 Task: Look for space in Nishinoomote, Japan from 9th June, 2023 to 16th June, 2023 for 2 adults in price range Rs.8000 to Rs.16000. Place can be entire place with 2 bedrooms having 2 beds and 1 bathroom. Property type can be house, flat, guest house. Booking option can be shelf check-in. Required host language is English.
Action: Mouse moved to (483, 114)
Screenshot: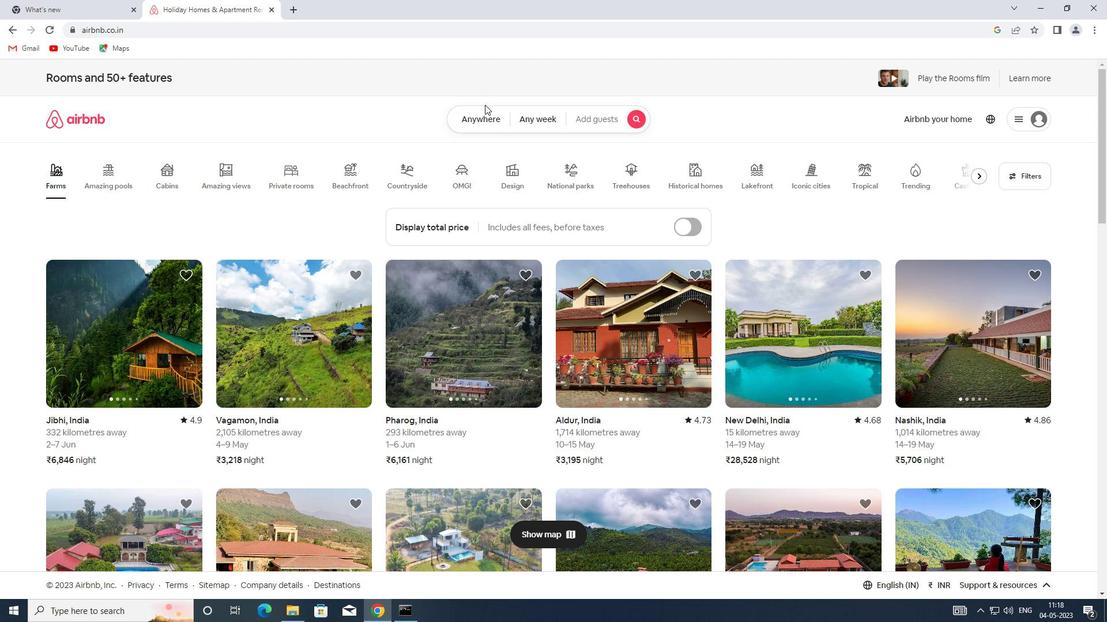 
Action: Mouse pressed left at (483, 114)
Screenshot: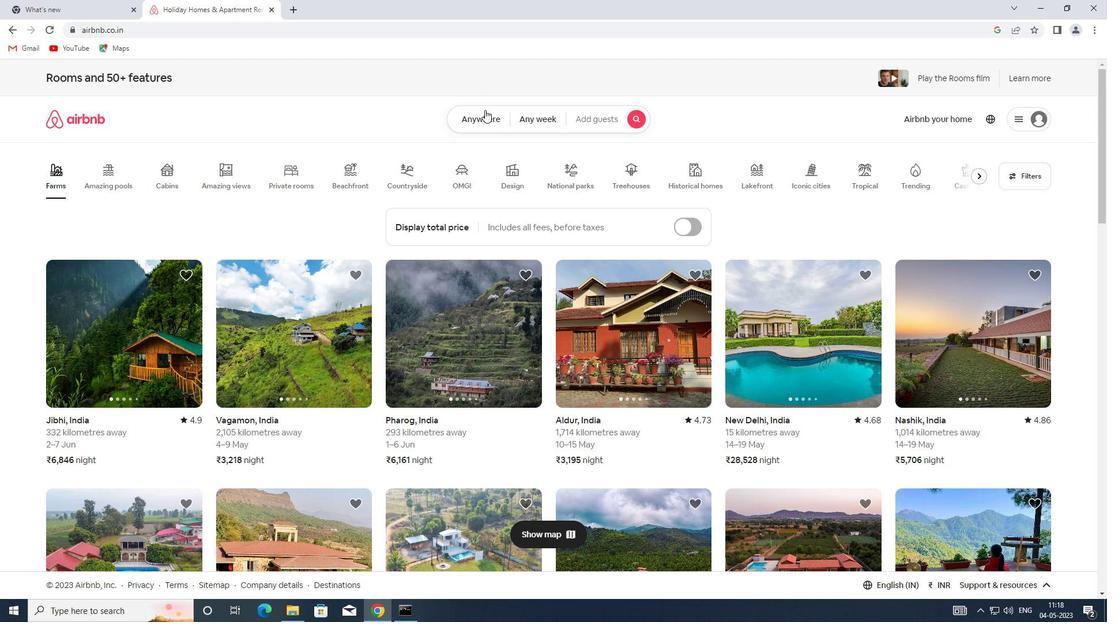 
Action: Mouse moved to (431, 167)
Screenshot: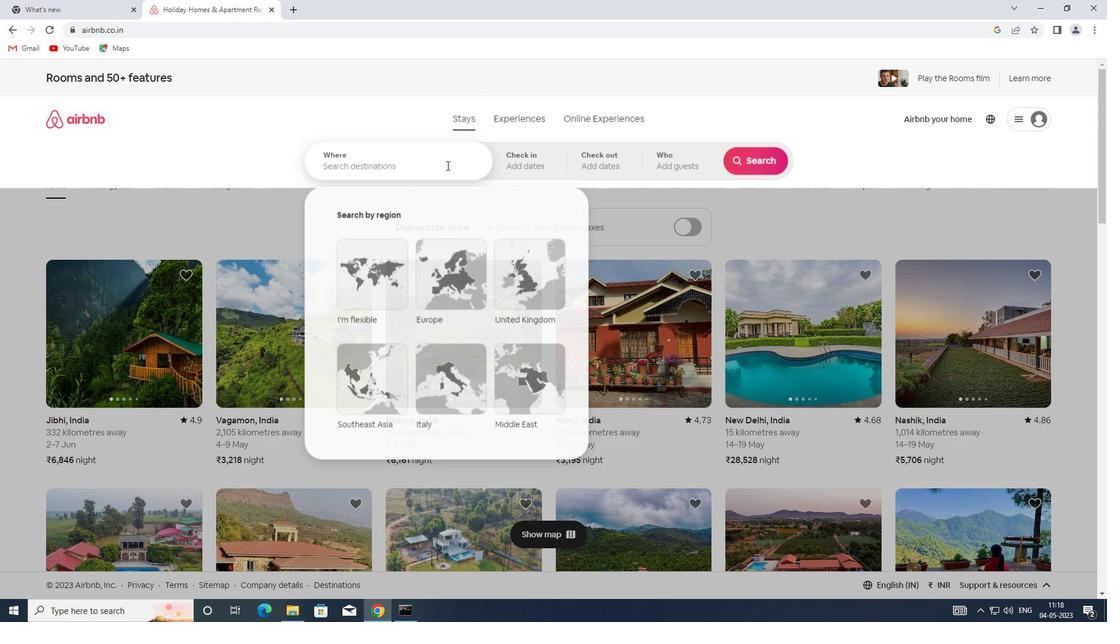 
Action: Mouse pressed left at (431, 167)
Screenshot: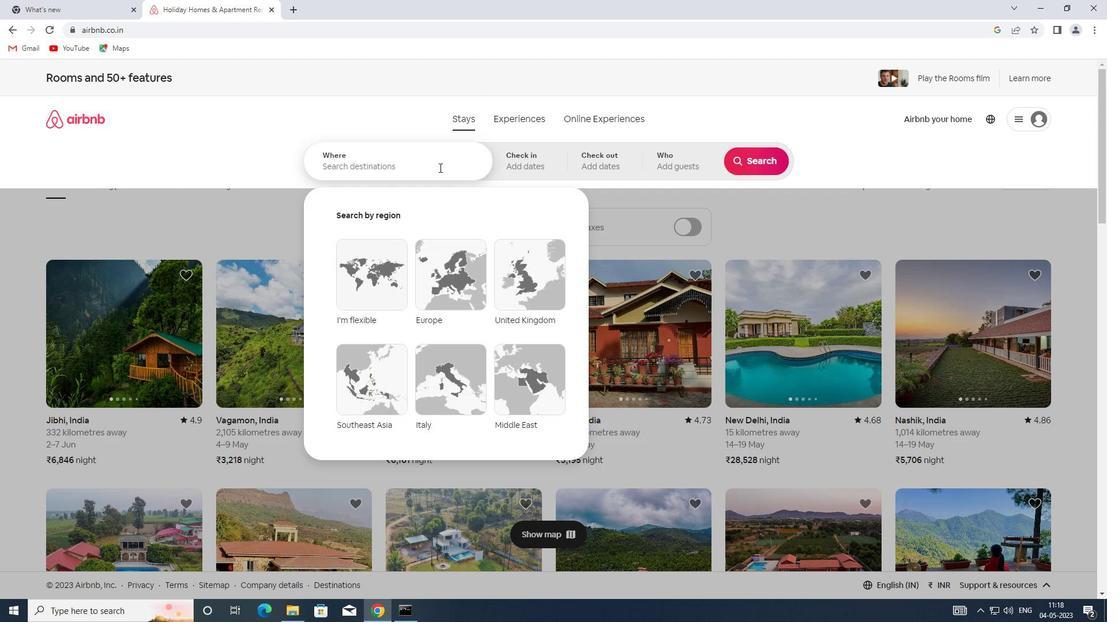 
Action: Key pressed <Key.shift>NISHINOOMOTE,<Key.shift>JAPAN
Screenshot: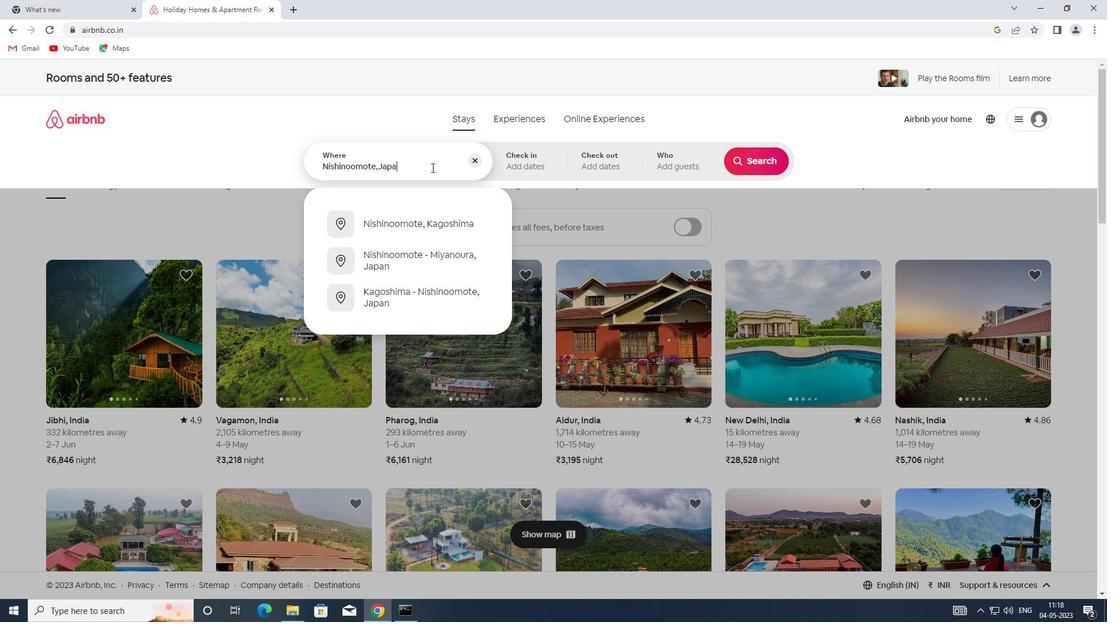 
Action: Mouse moved to (502, 165)
Screenshot: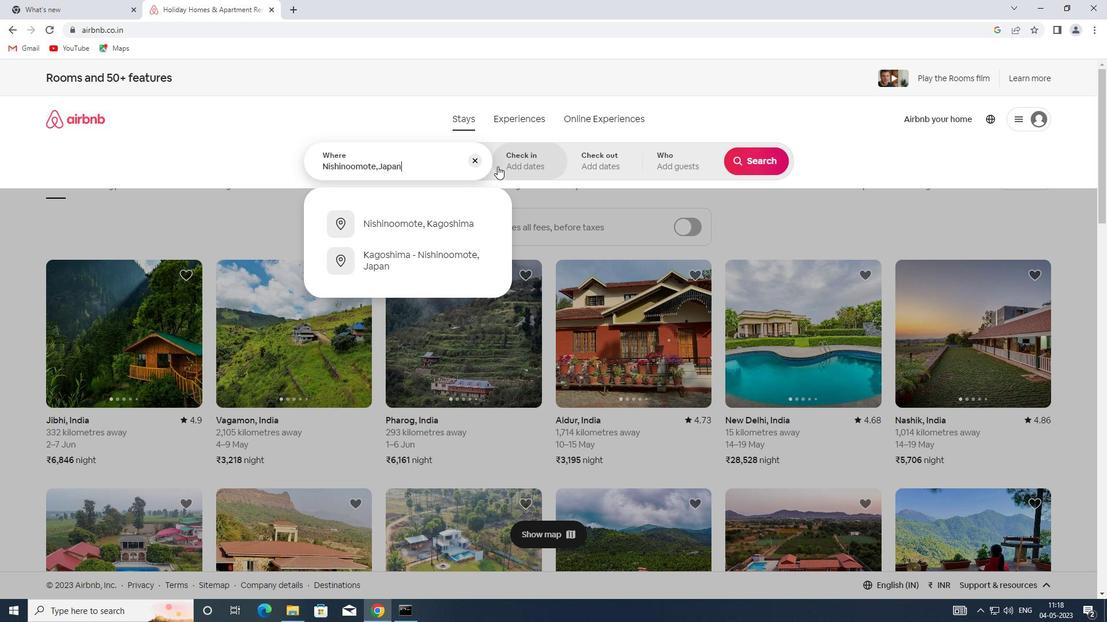 
Action: Mouse pressed left at (502, 165)
Screenshot: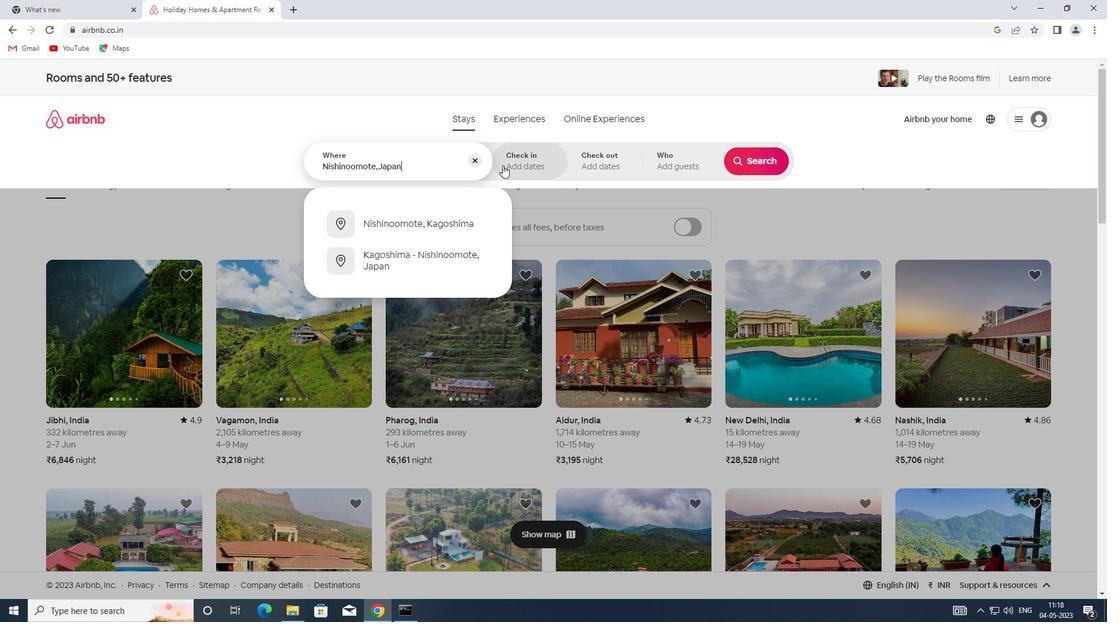 
Action: Mouse moved to (712, 326)
Screenshot: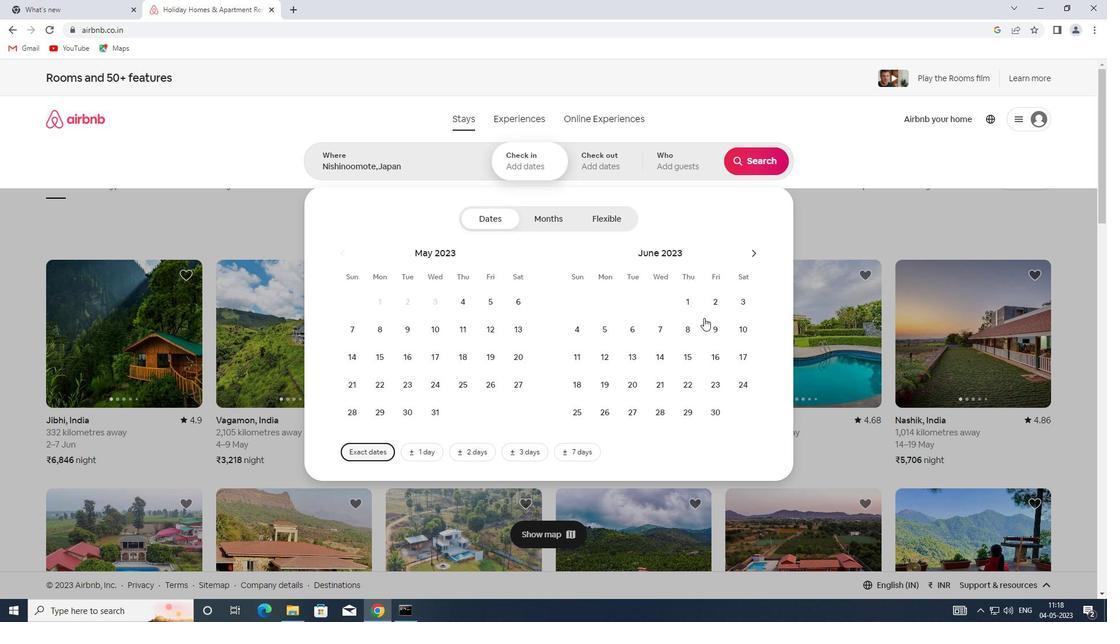 
Action: Mouse pressed left at (712, 326)
Screenshot: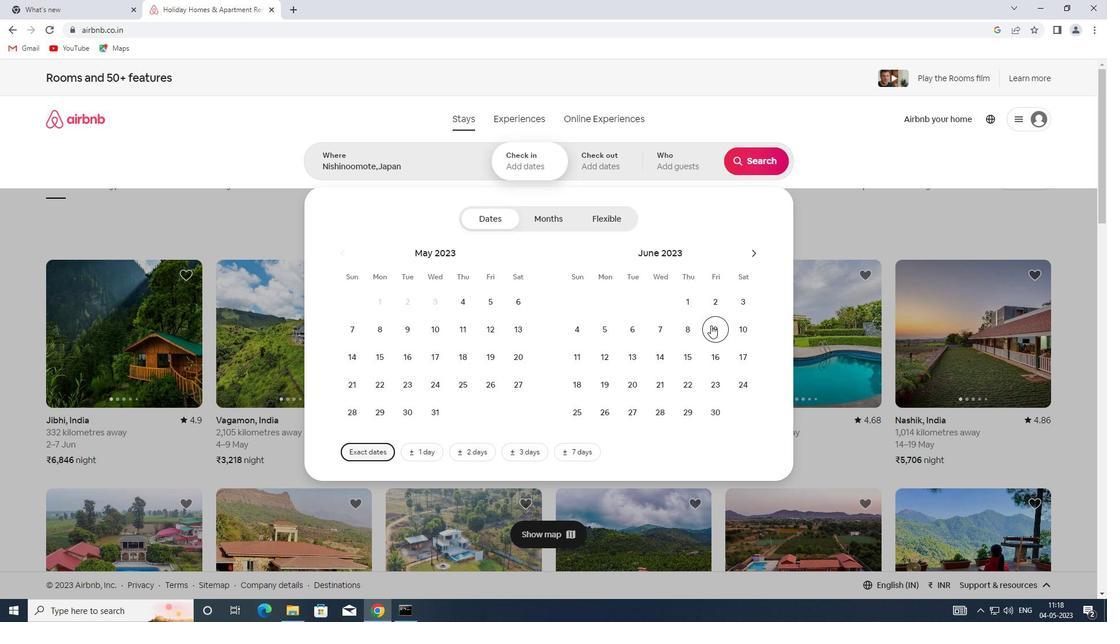 
Action: Mouse moved to (719, 354)
Screenshot: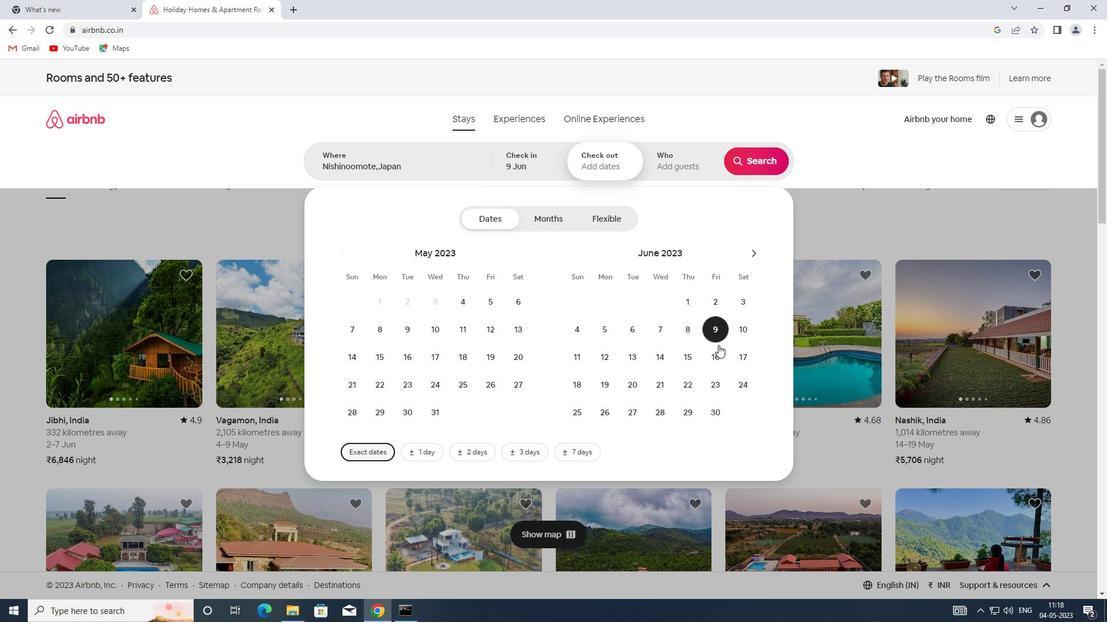 
Action: Mouse pressed left at (719, 354)
Screenshot: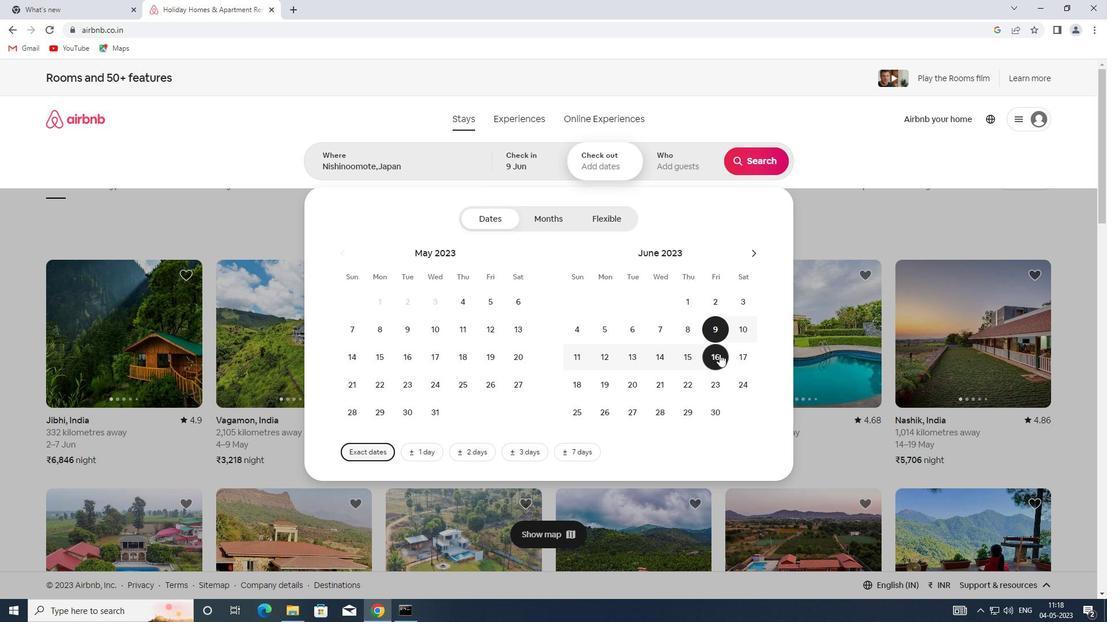 
Action: Mouse moved to (690, 155)
Screenshot: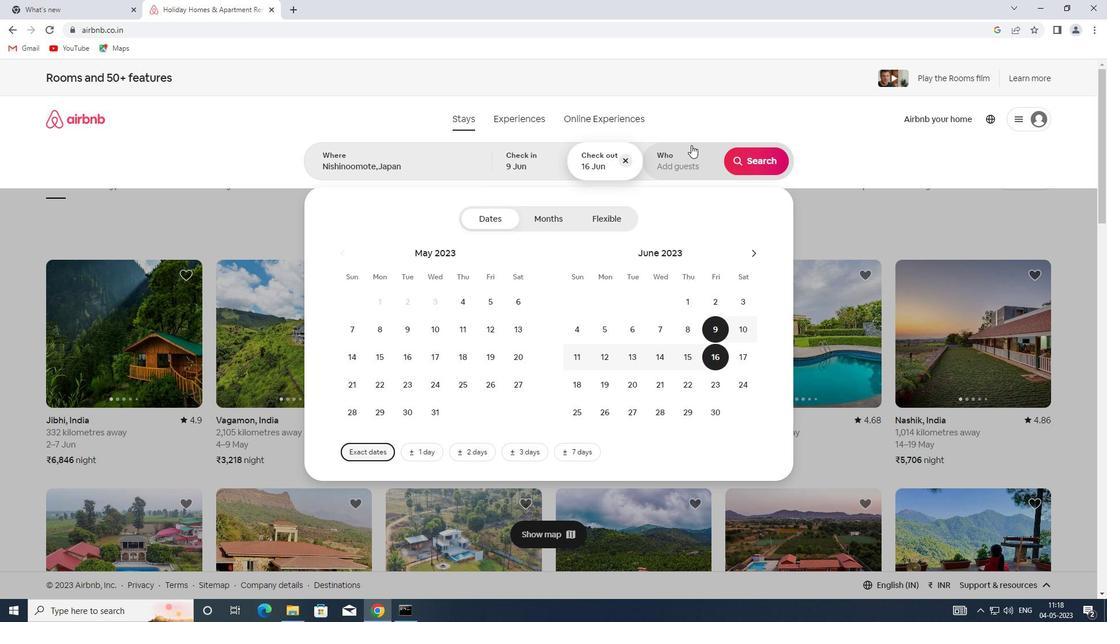 
Action: Mouse pressed left at (690, 155)
Screenshot: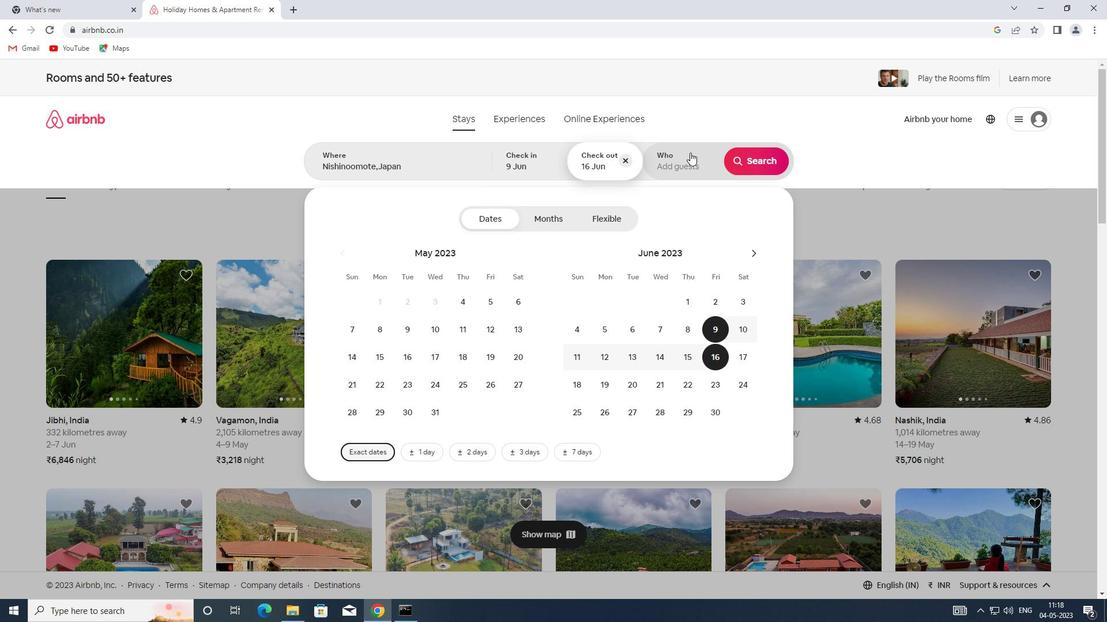 
Action: Mouse moved to (760, 219)
Screenshot: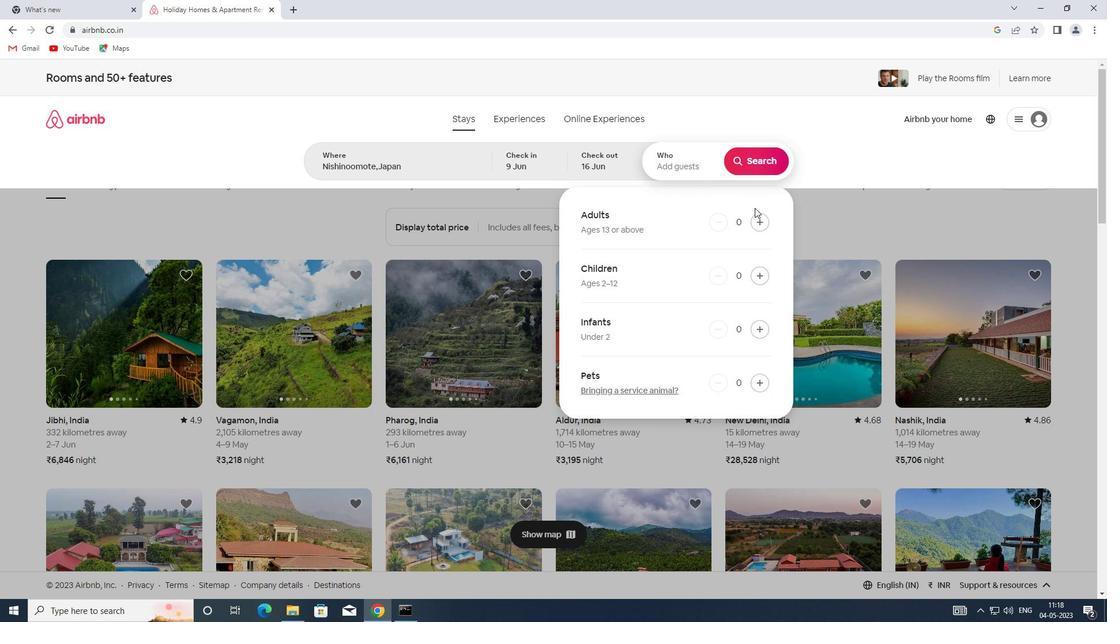 
Action: Mouse pressed left at (760, 219)
Screenshot: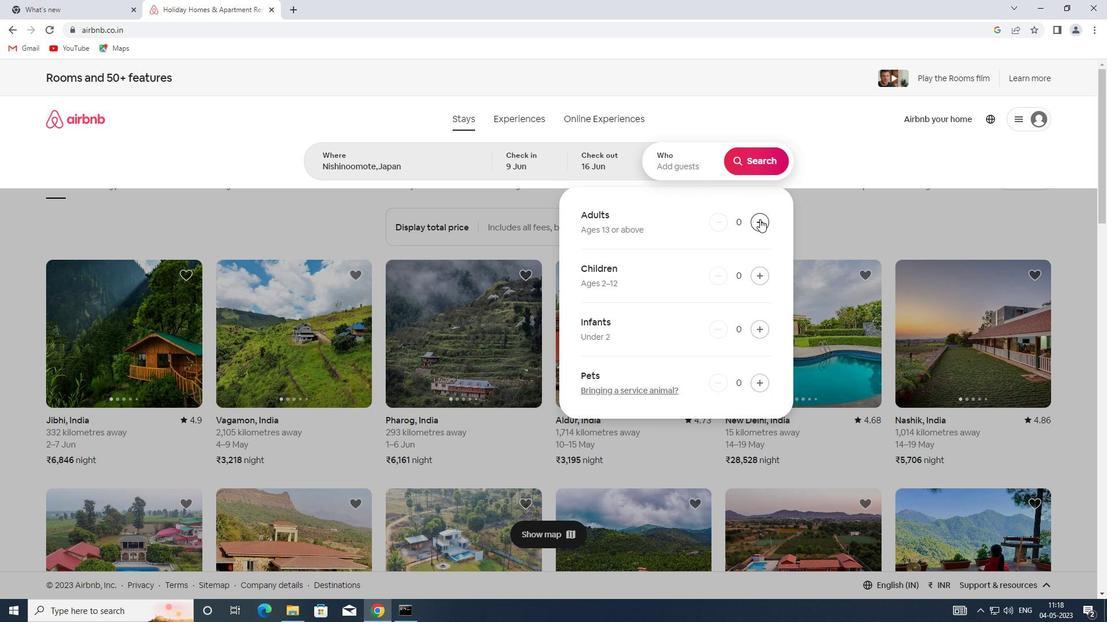 
Action: Mouse pressed left at (760, 219)
Screenshot: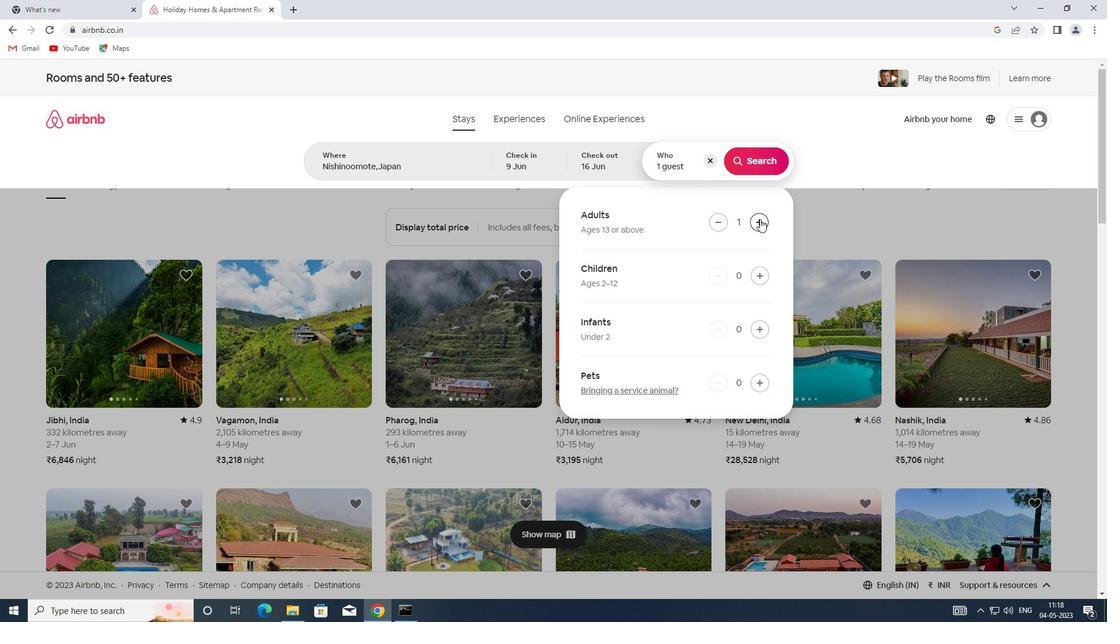 
Action: Mouse moved to (761, 170)
Screenshot: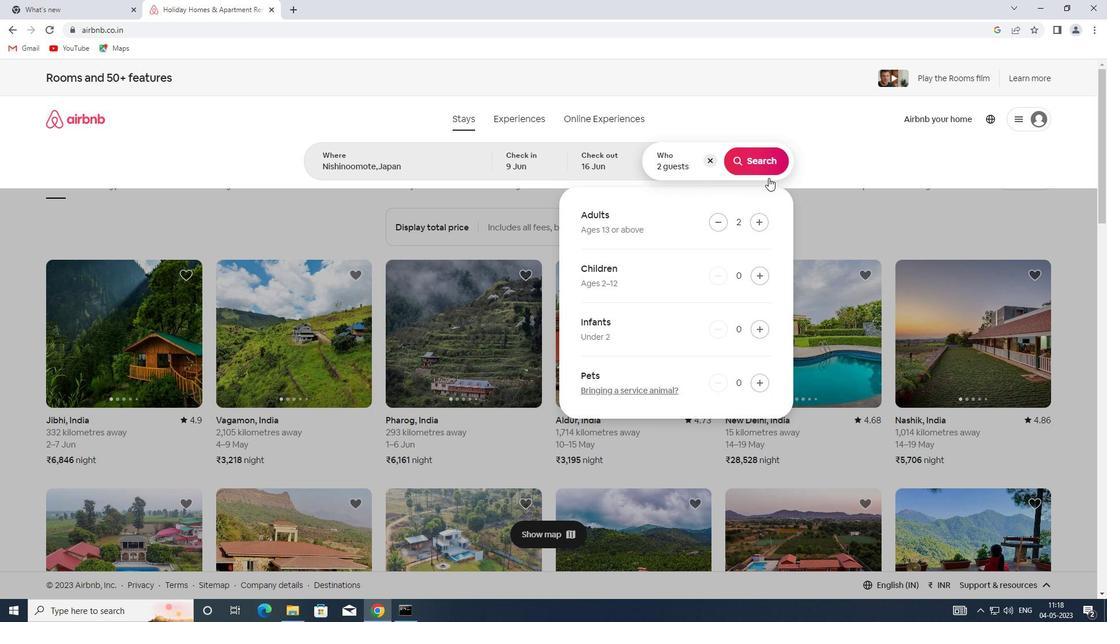 
Action: Mouse pressed left at (761, 170)
Screenshot: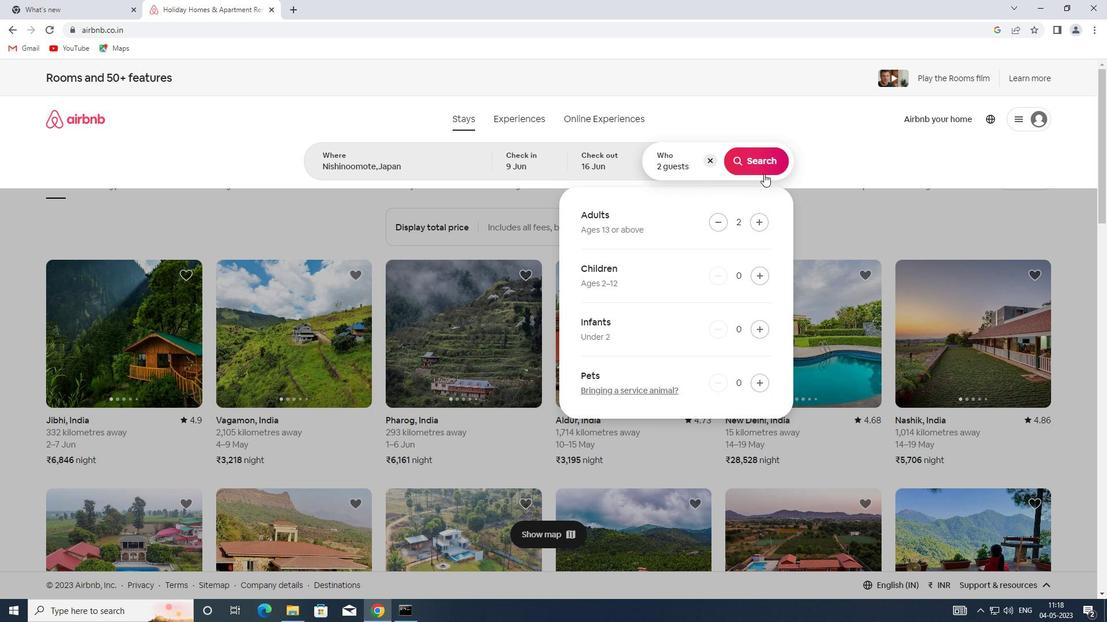 
Action: Mouse moved to (1061, 131)
Screenshot: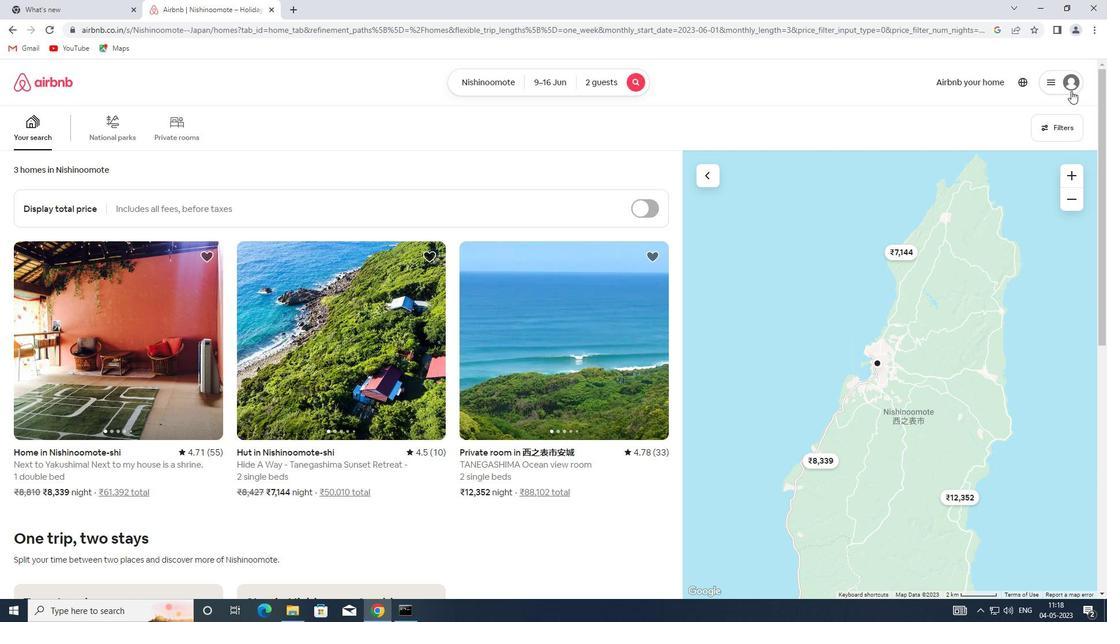 
Action: Mouse pressed left at (1061, 131)
Screenshot: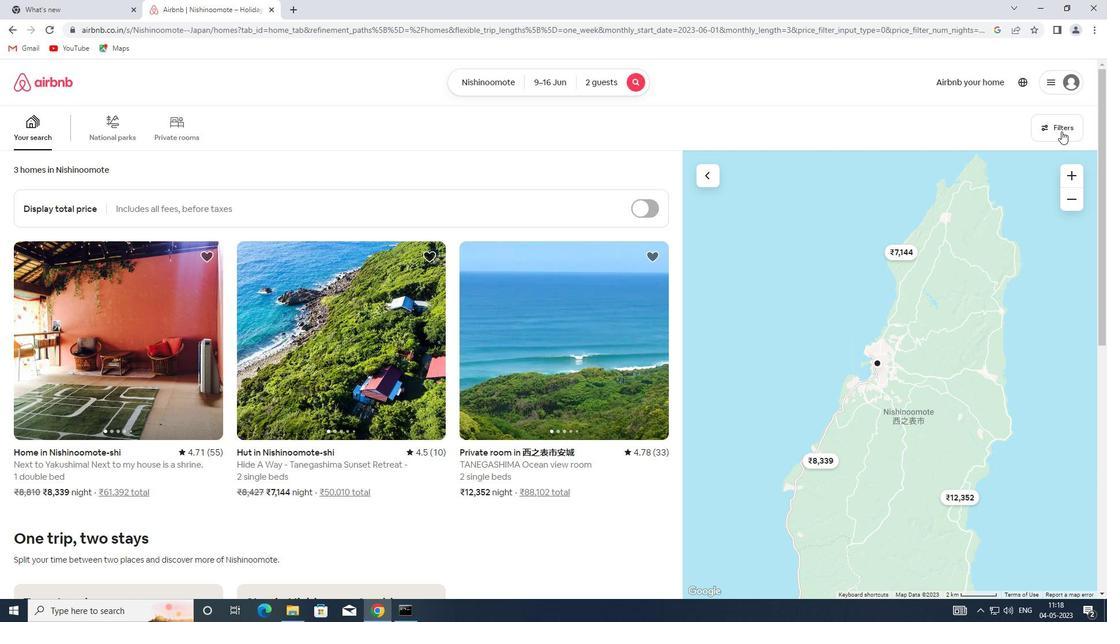 
Action: Mouse moved to (411, 276)
Screenshot: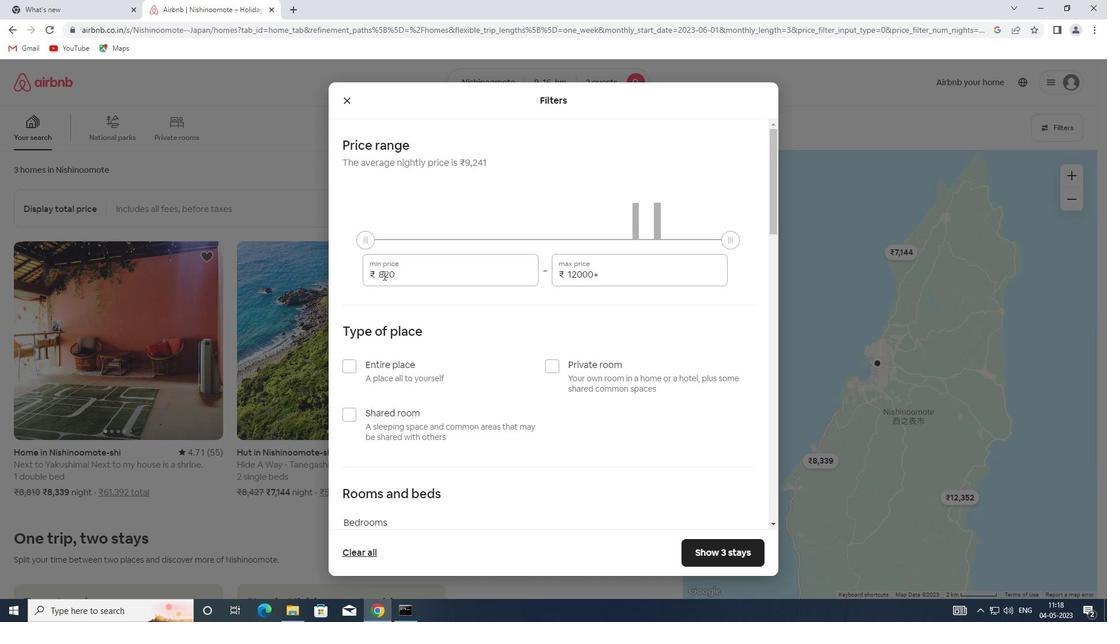 
Action: Mouse pressed left at (411, 276)
Screenshot: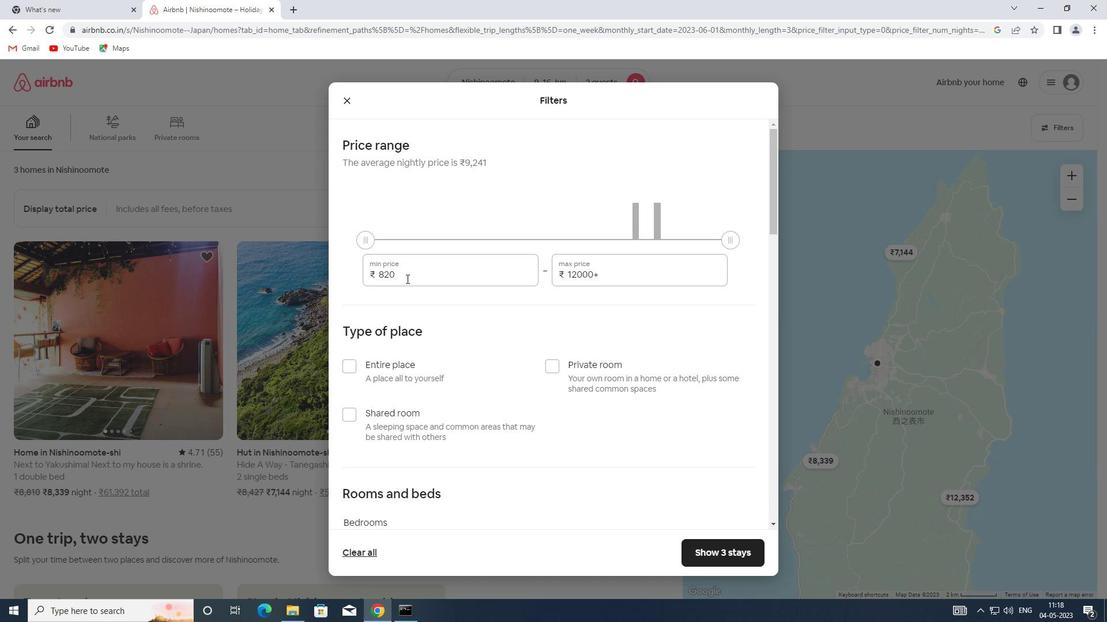 
Action: Mouse moved to (371, 276)
Screenshot: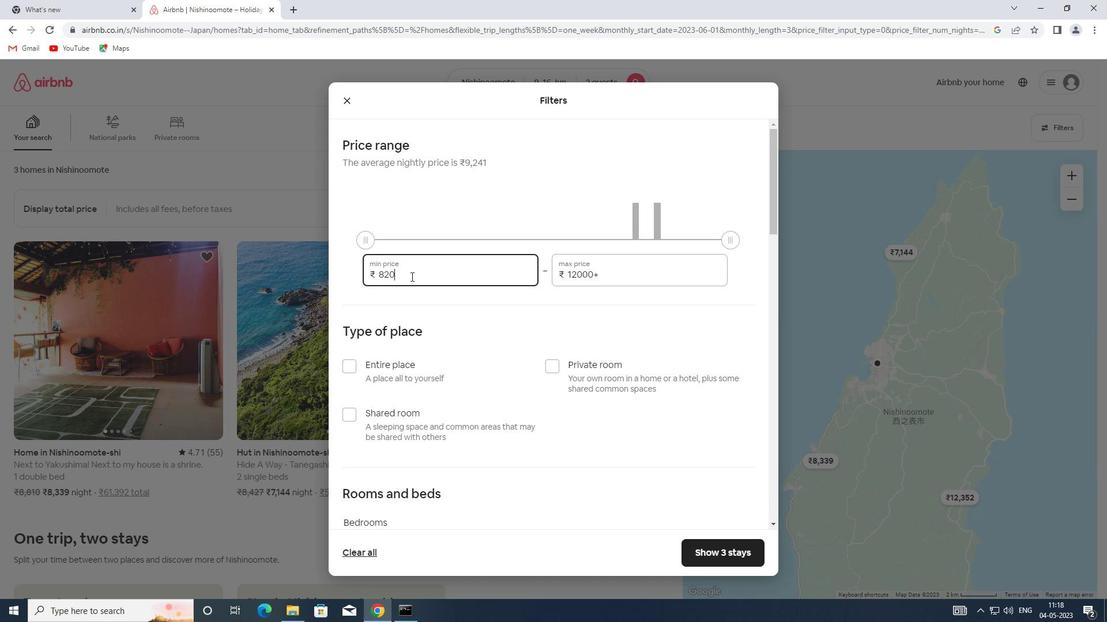
Action: Key pressed 8000
Screenshot: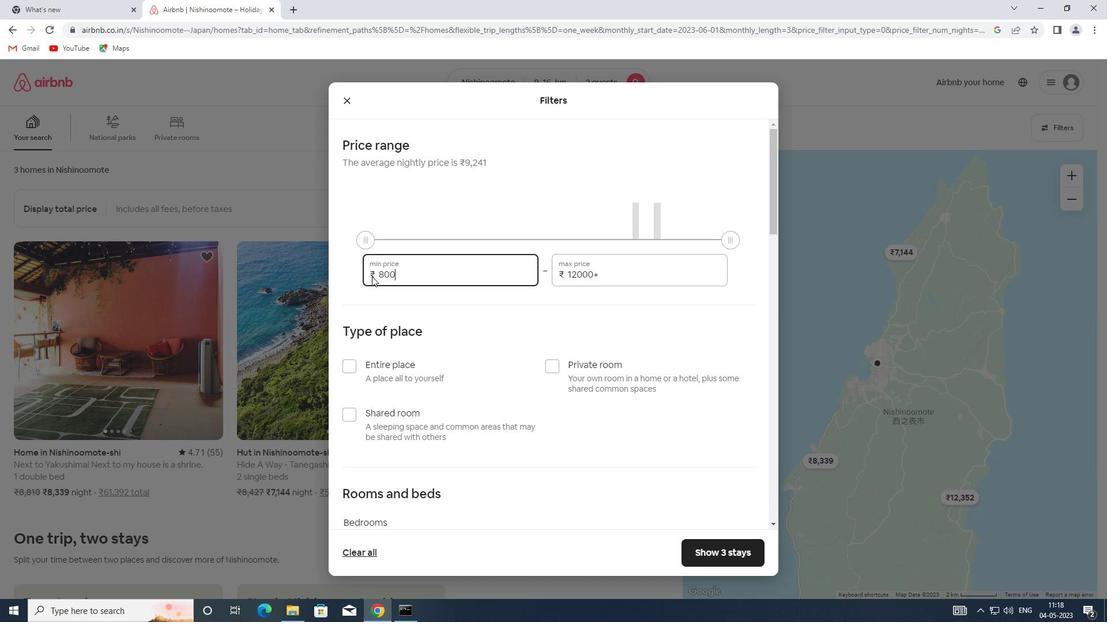 
Action: Mouse moved to (609, 280)
Screenshot: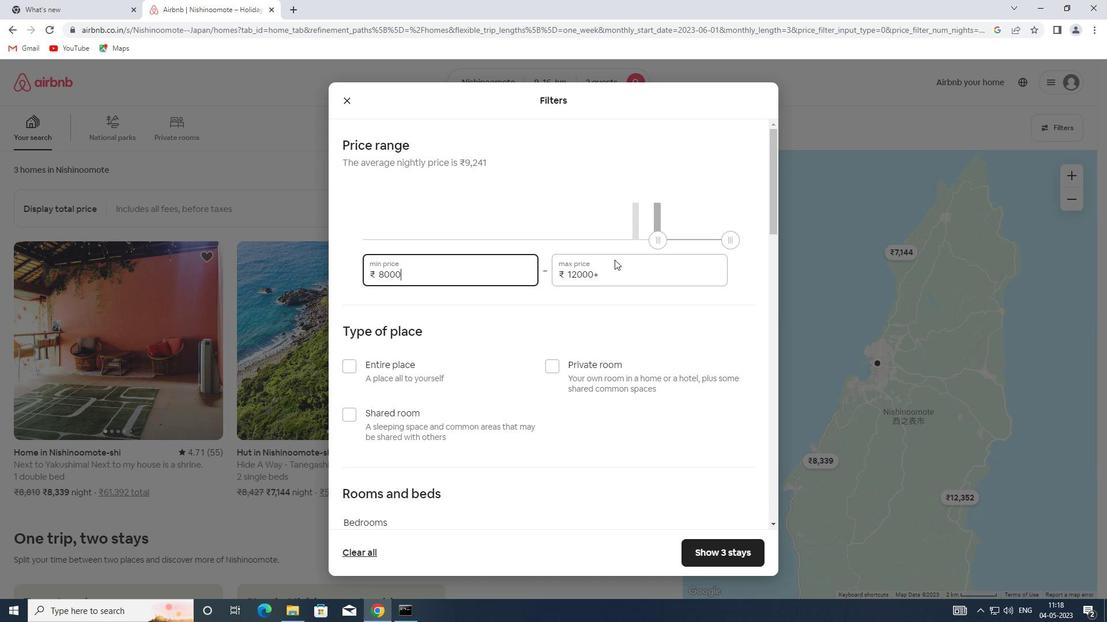 
Action: Mouse pressed left at (609, 280)
Screenshot: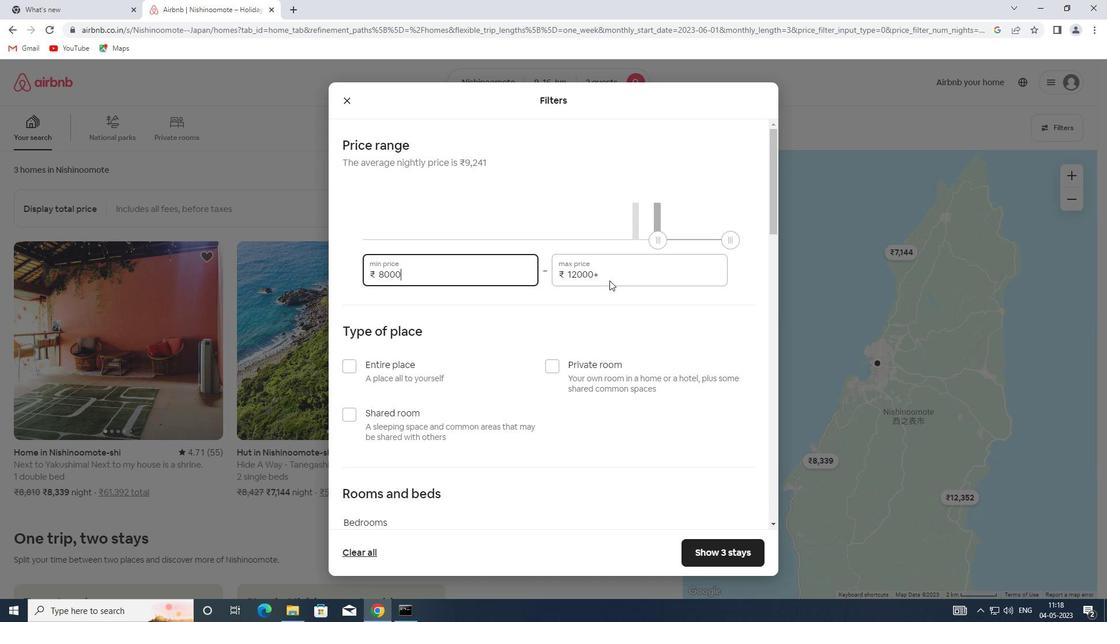 
Action: Mouse moved to (609, 280)
Screenshot: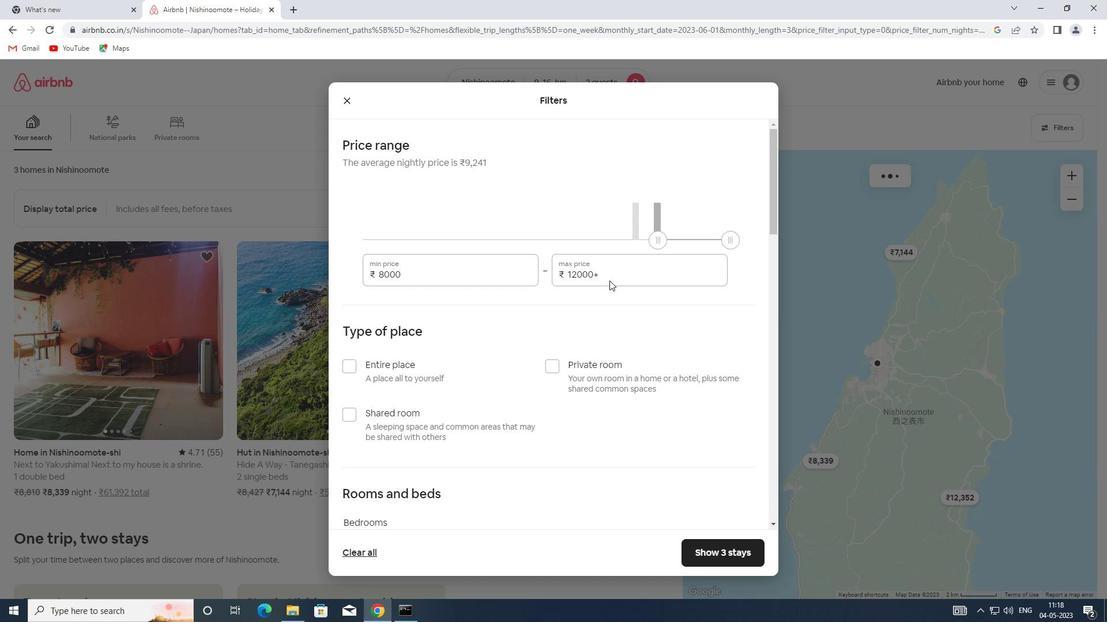 
Action: Mouse pressed left at (609, 280)
Screenshot: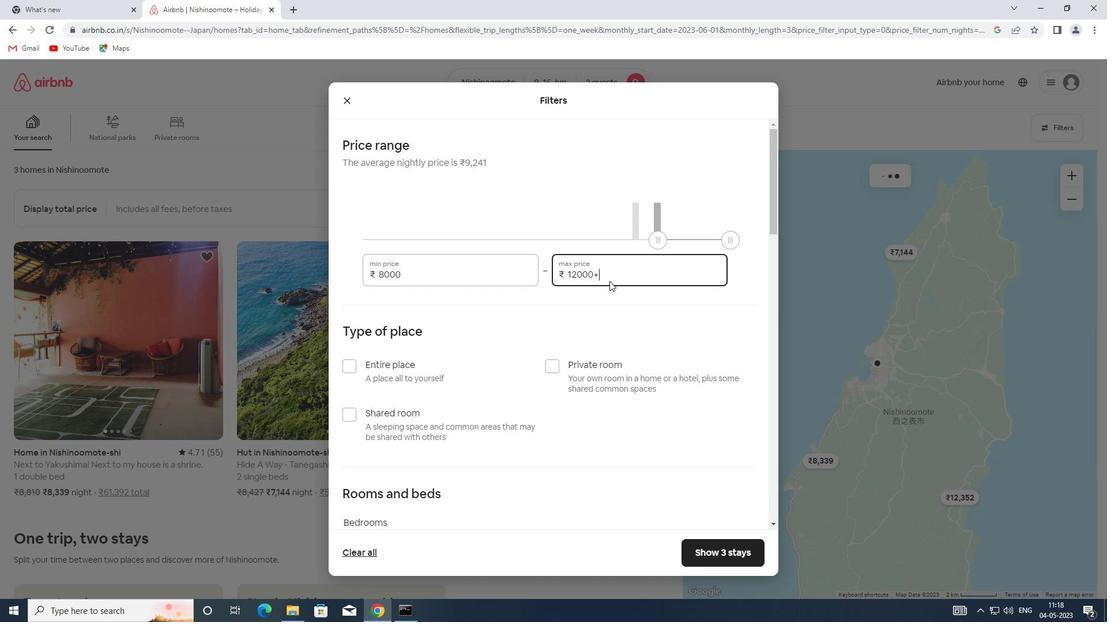 
Action: Mouse moved to (603, 273)
Screenshot: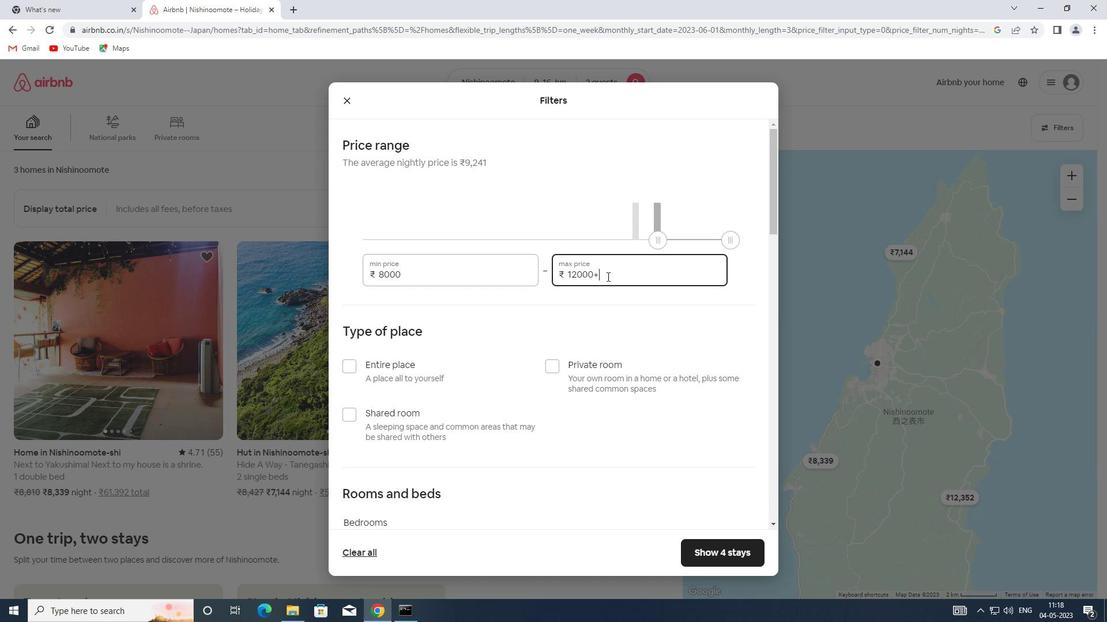 
Action: Mouse pressed left at (603, 273)
Screenshot: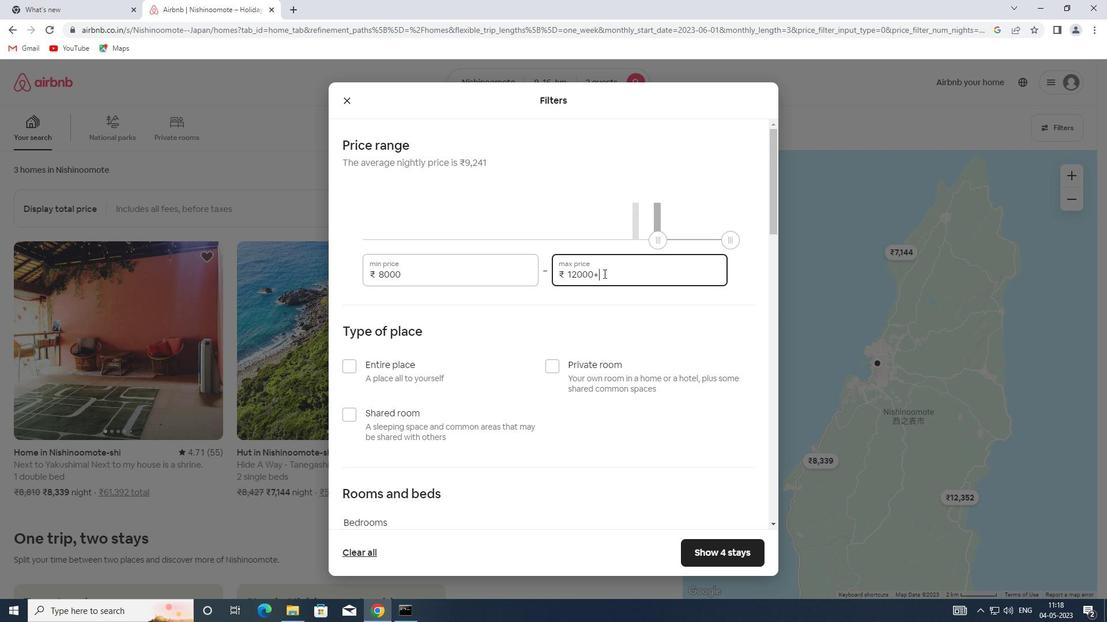 
Action: Mouse moved to (539, 273)
Screenshot: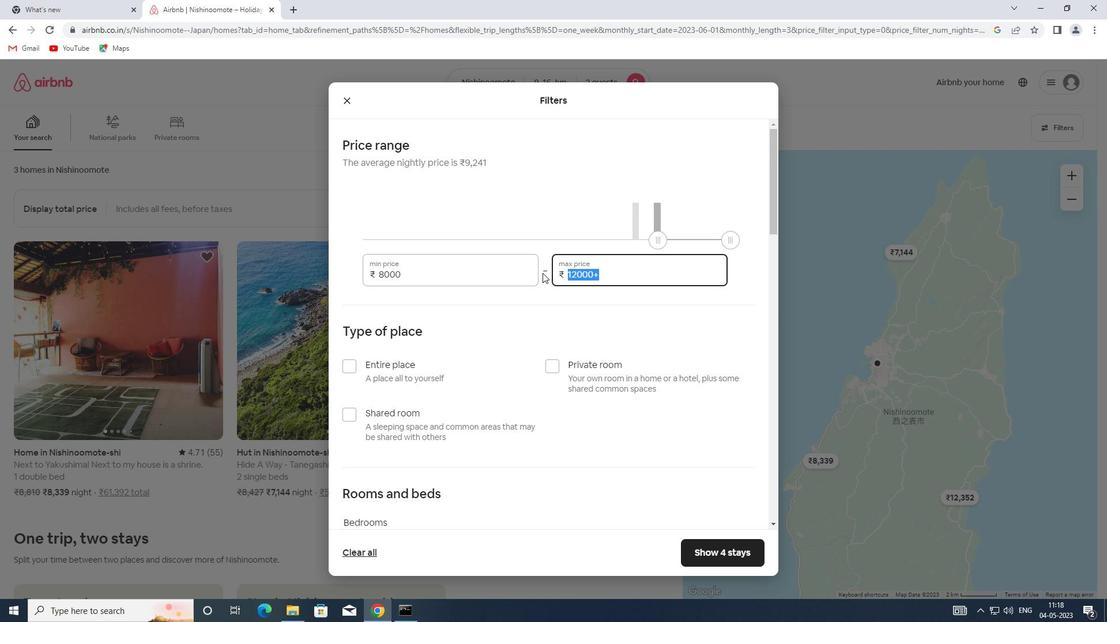 
Action: Key pressed 16000
Screenshot: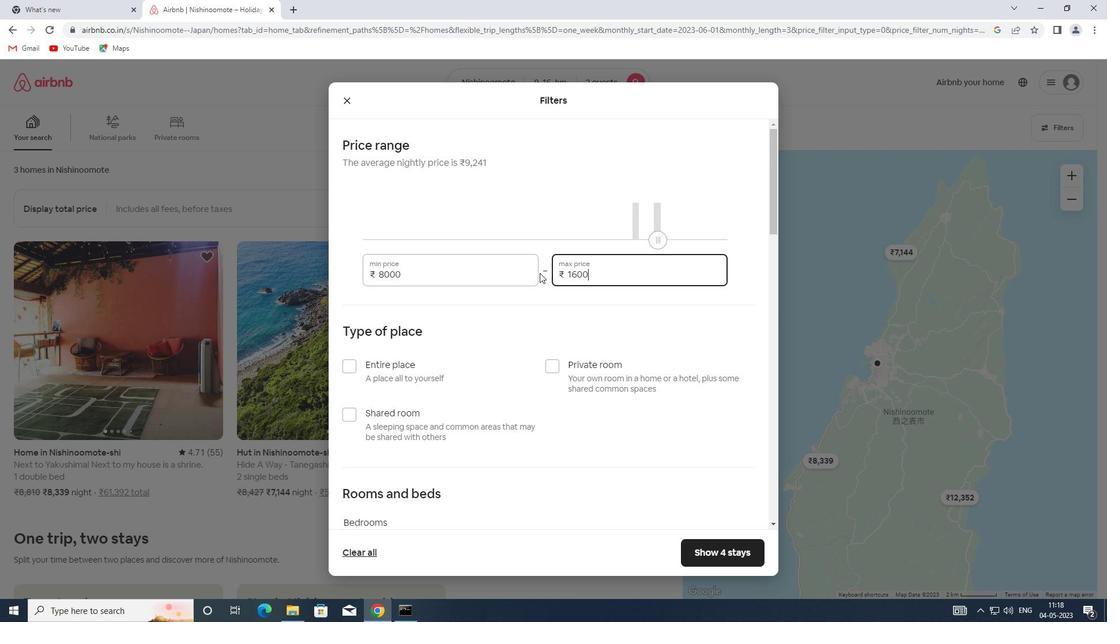 
Action: Mouse moved to (374, 374)
Screenshot: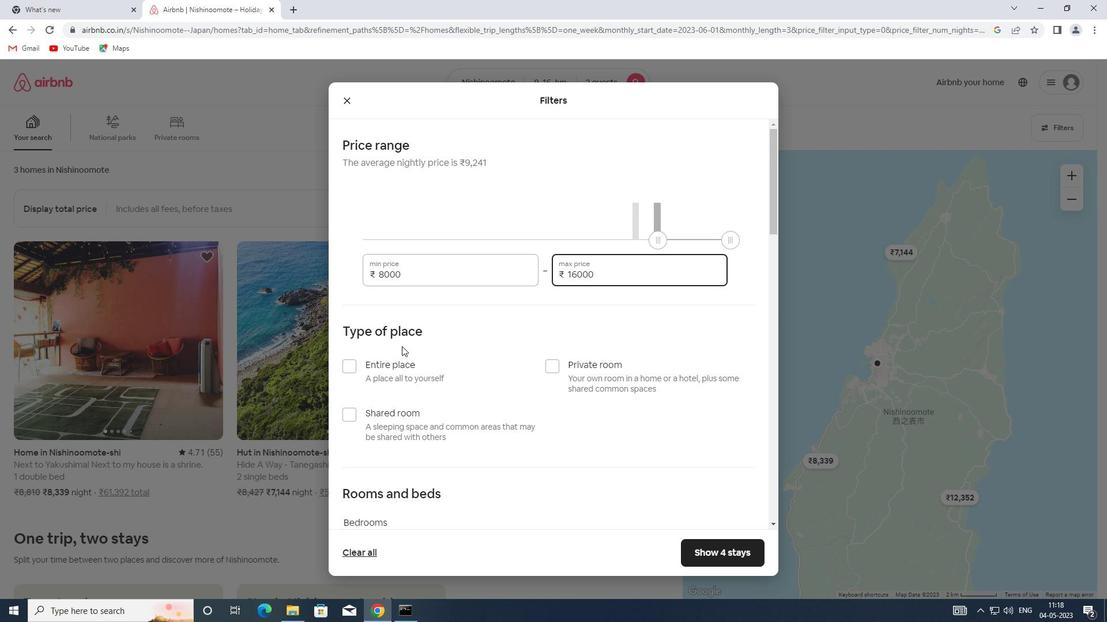 
Action: Mouse pressed left at (374, 374)
Screenshot: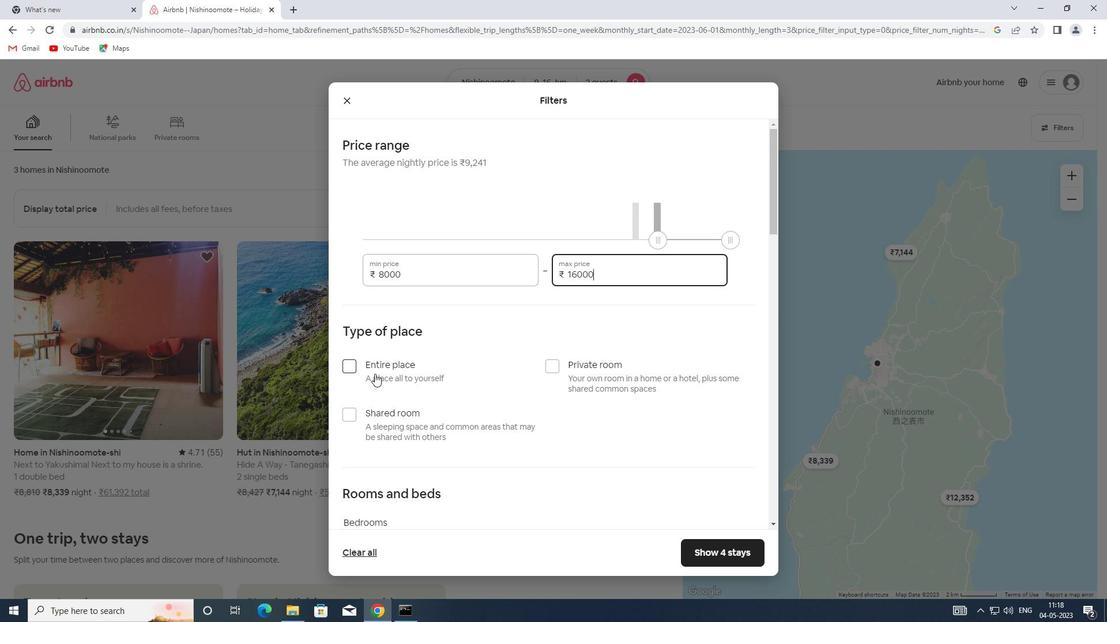 
Action: Mouse scrolled (374, 373) with delta (0, 0)
Screenshot: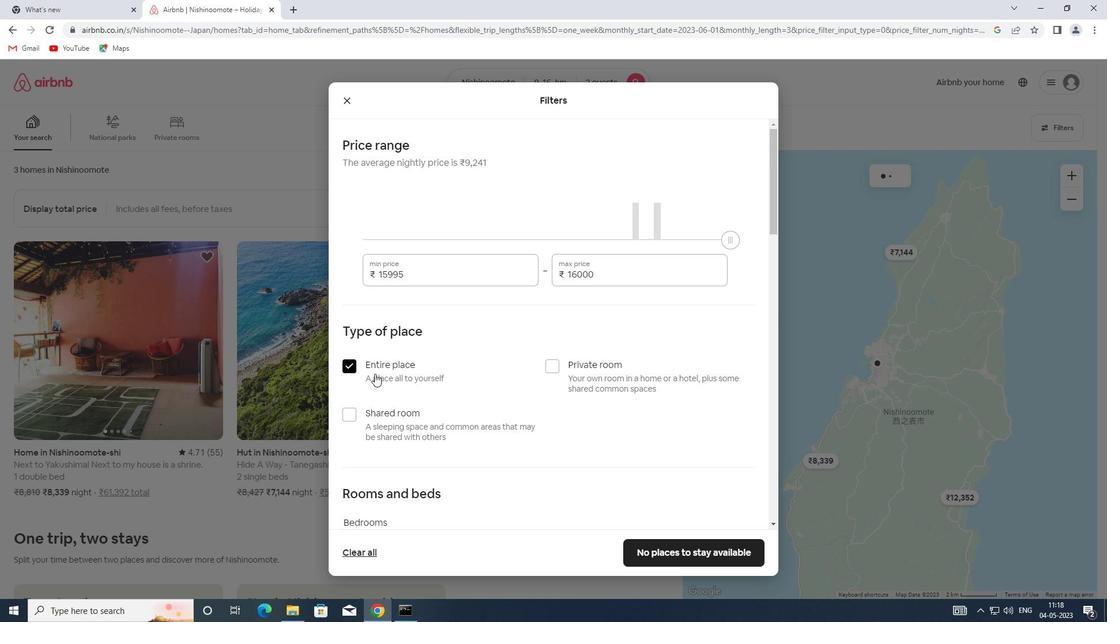 
Action: Mouse scrolled (374, 373) with delta (0, 0)
Screenshot: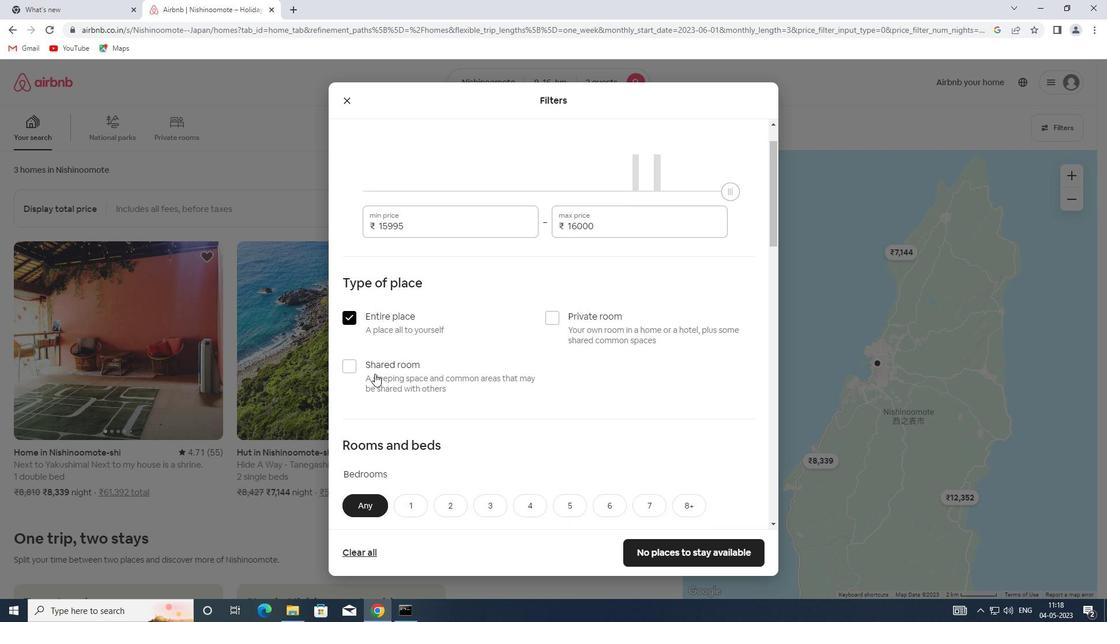 
Action: Mouse scrolled (374, 373) with delta (0, 0)
Screenshot: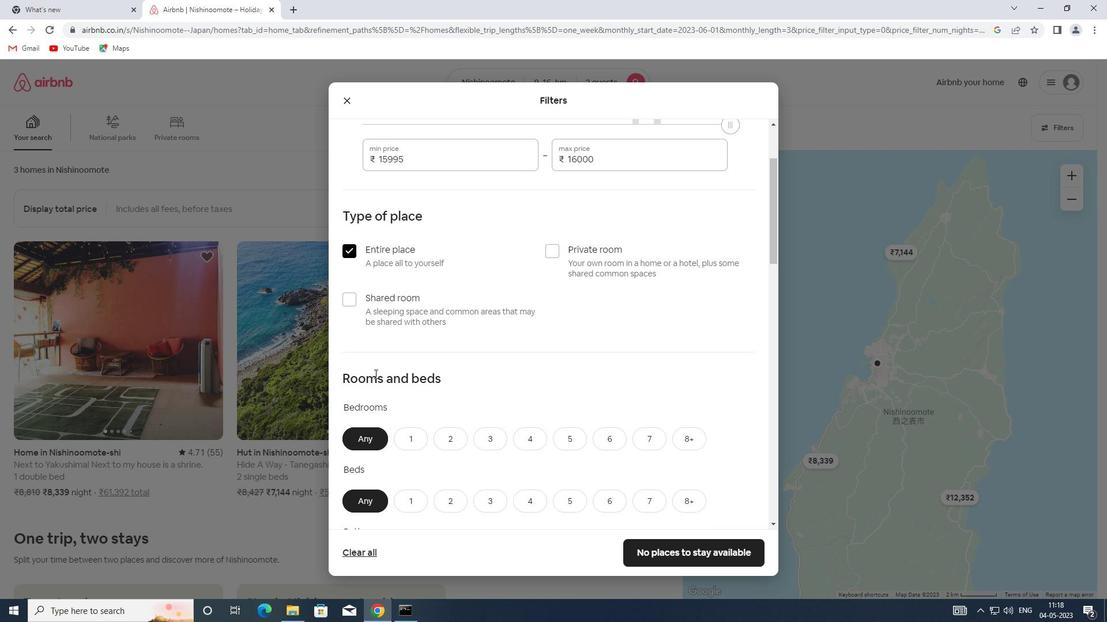 
Action: Mouse moved to (434, 381)
Screenshot: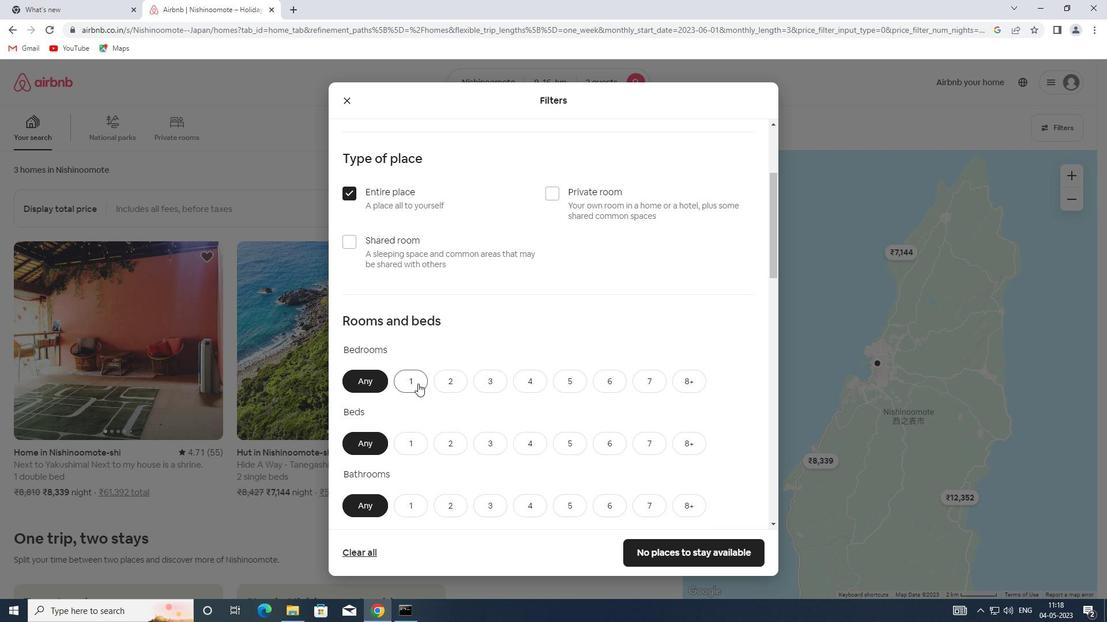 
Action: Mouse pressed left at (434, 381)
Screenshot: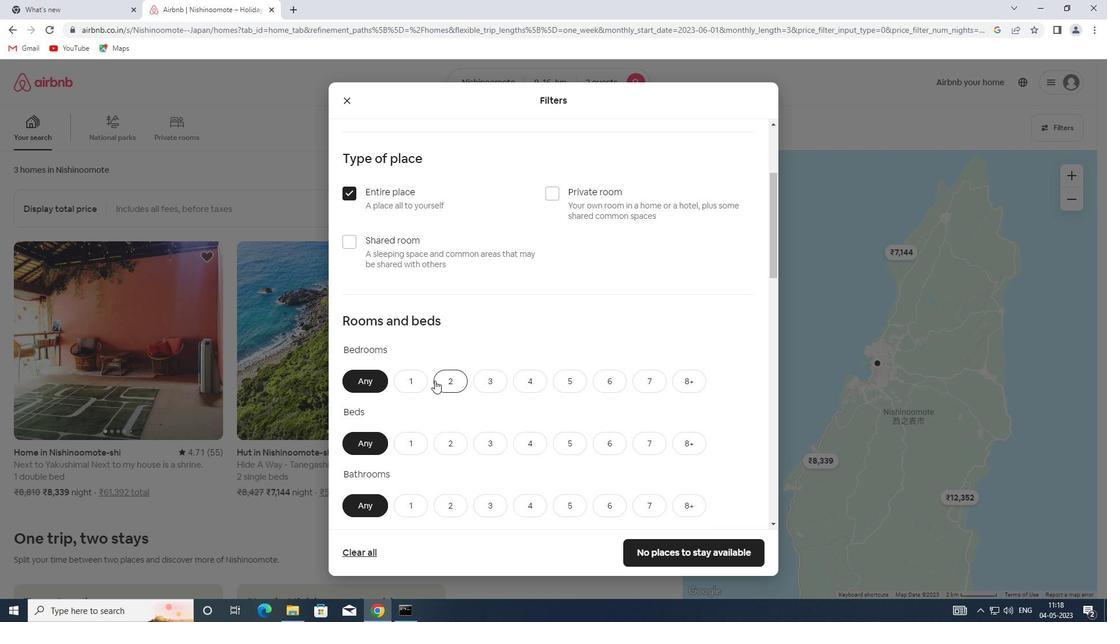 
Action: Mouse moved to (458, 437)
Screenshot: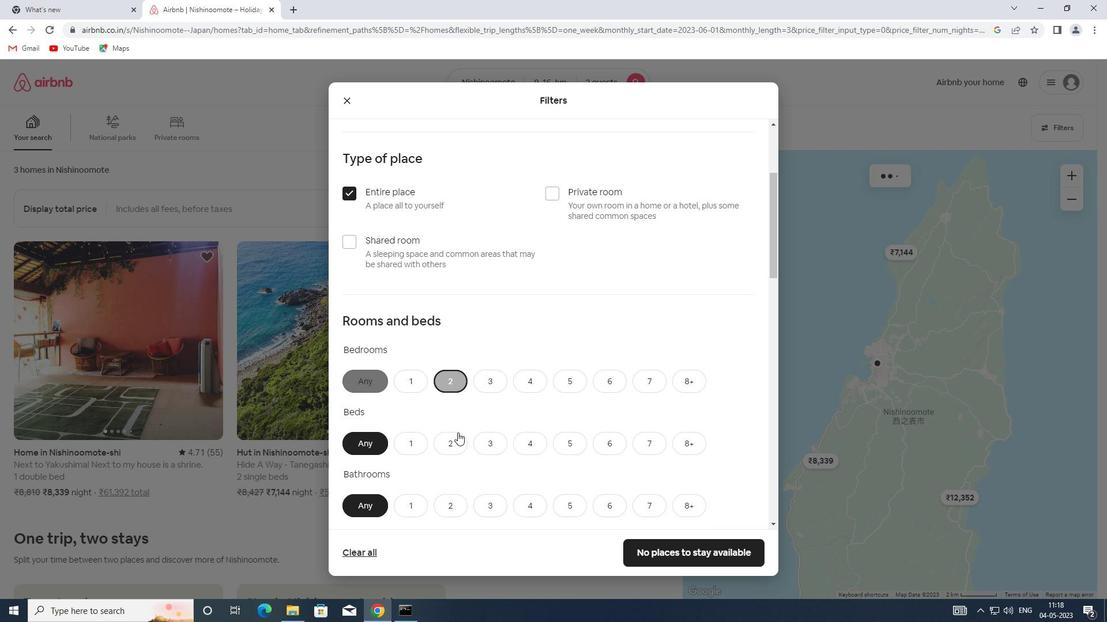 
Action: Mouse pressed left at (458, 437)
Screenshot: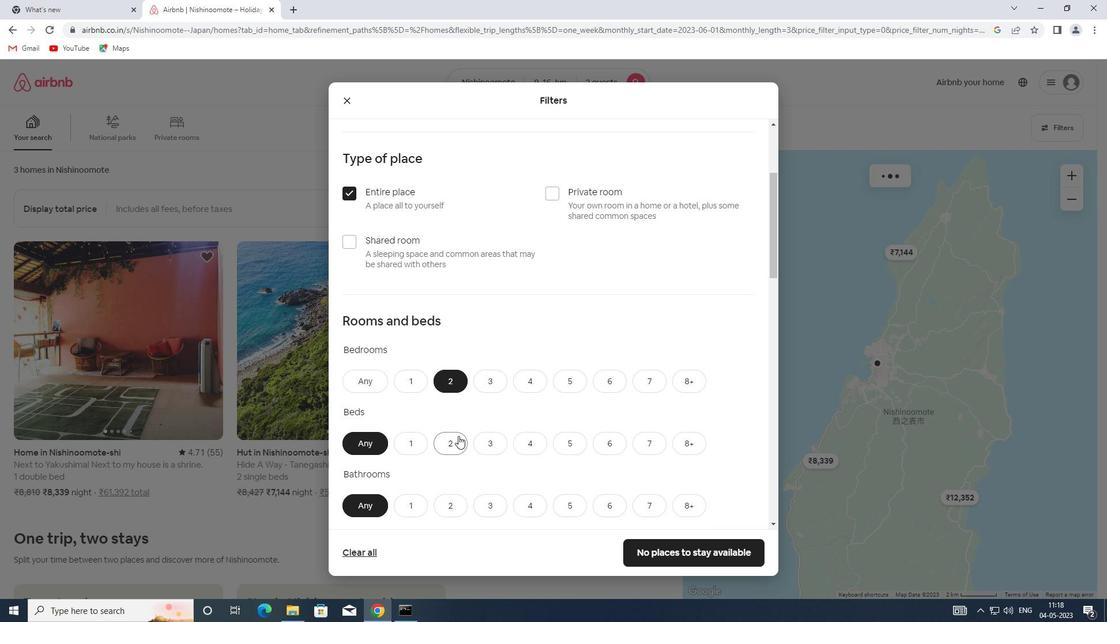 
Action: Mouse scrolled (458, 436) with delta (0, 0)
Screenshot: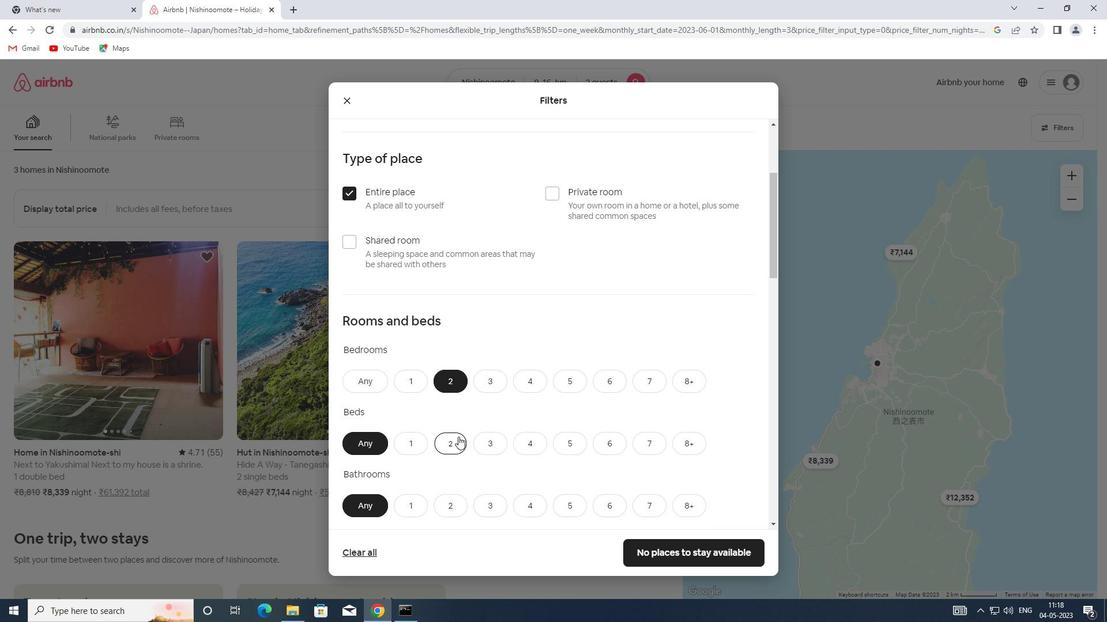 
Action: Mouse scrolled (458, 436) with delta (0, 0)
Screenshot: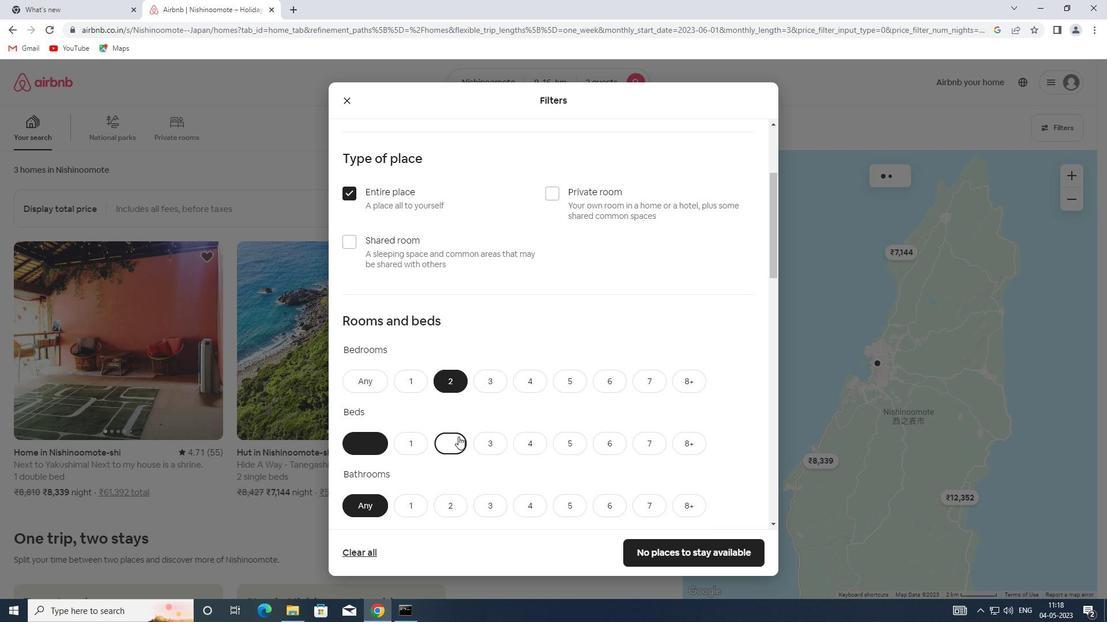 
Action: Mouse moved to (406, 390)
Screenshot: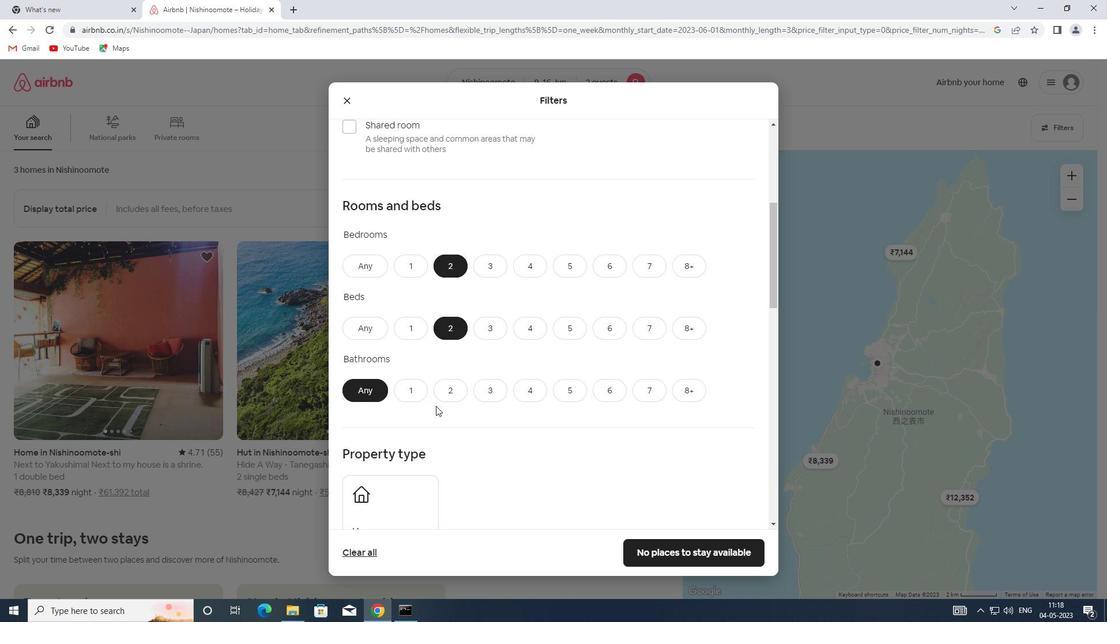 
Action: Mouse pressed left at (406, 390)
Screenshot: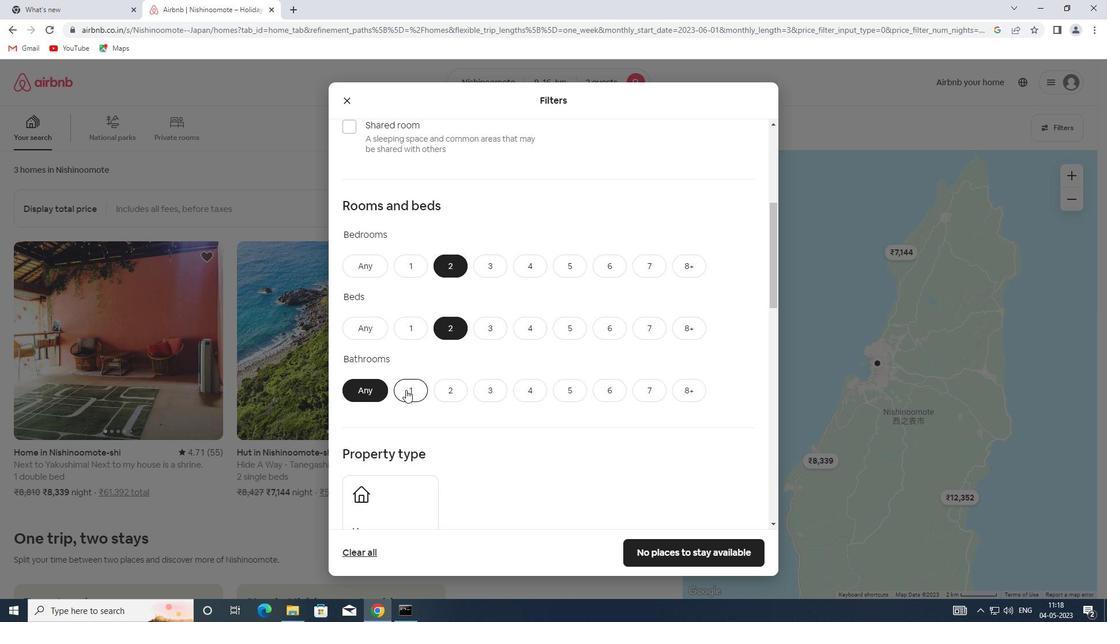 
Action: Mouse scrolled (406, 389) with delta (0, 0)
Screenshot: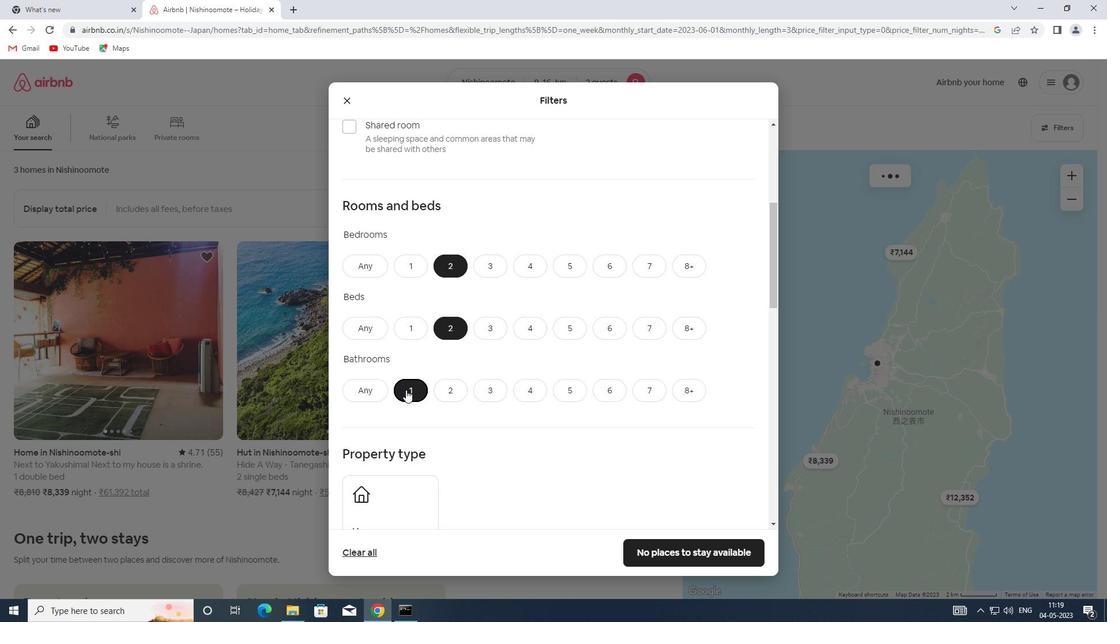 
Action: Mouse scrolled (406, 389) with delta (0, 0)
Screenshot: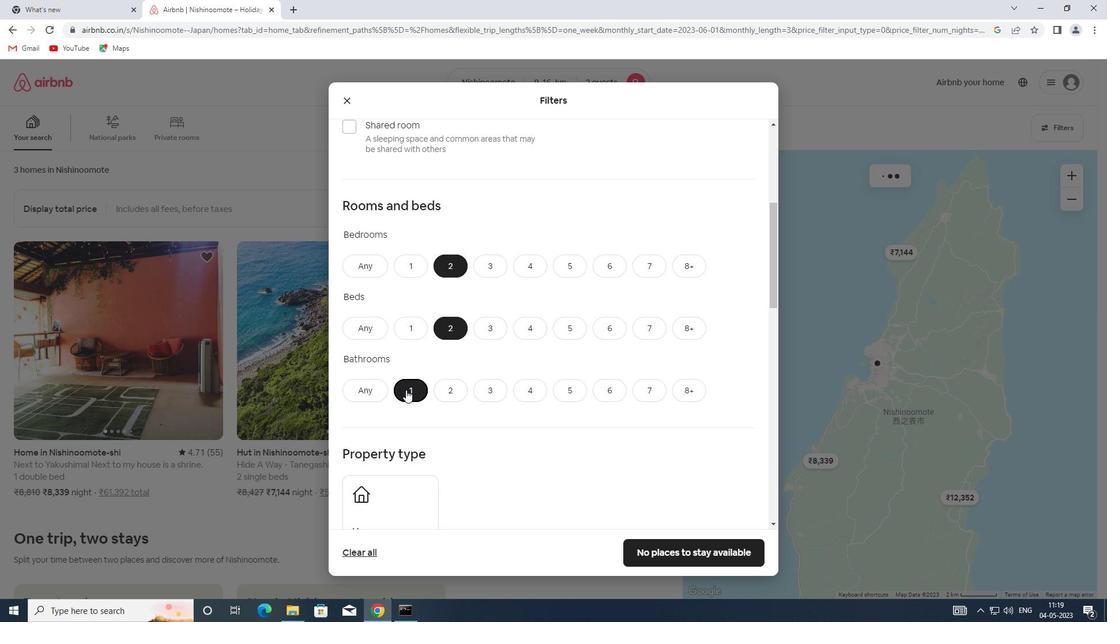 
Action: Mouse scrolled (406, 389) with delta (0, 0)
Screenshot: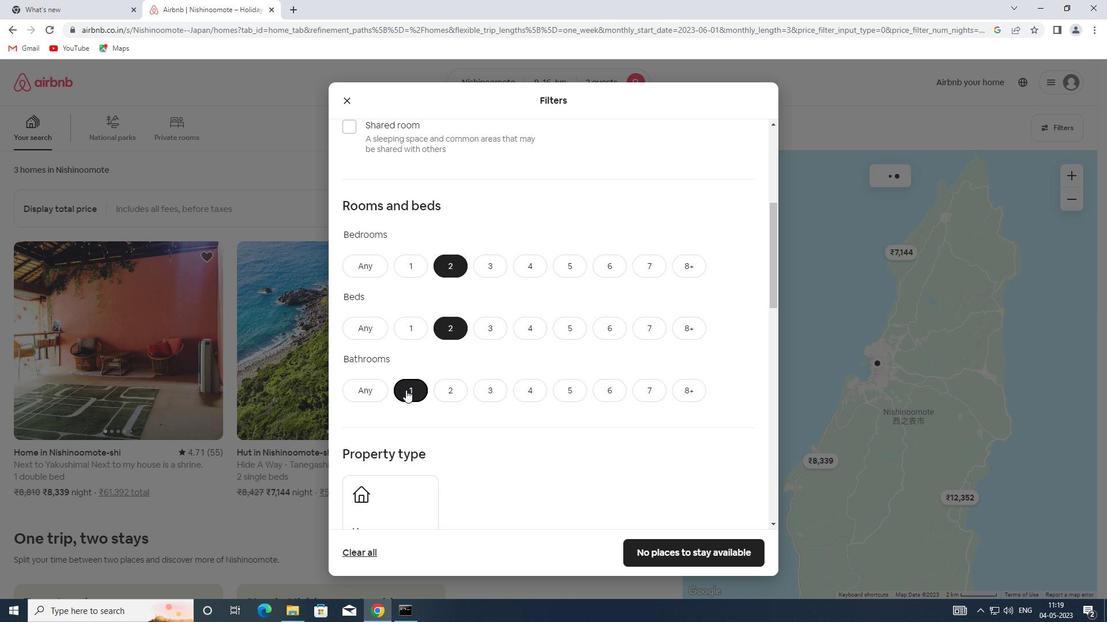 
Action: Mouse moved to (400, 359)
Screenshot: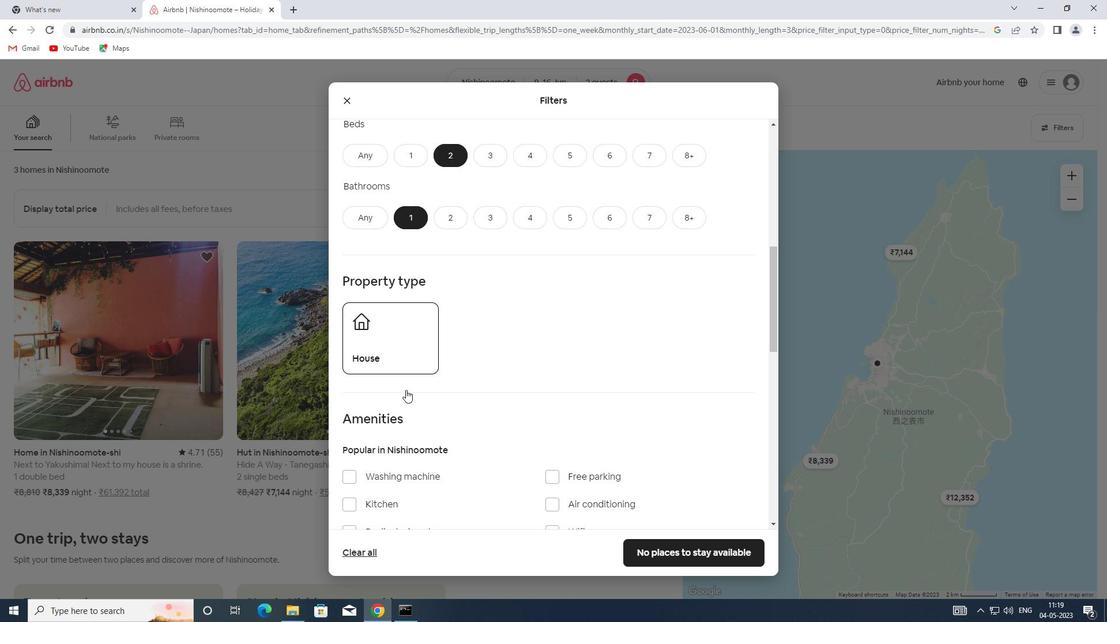 
Action: Mouse pressed left at (400, 359)
Screenshot: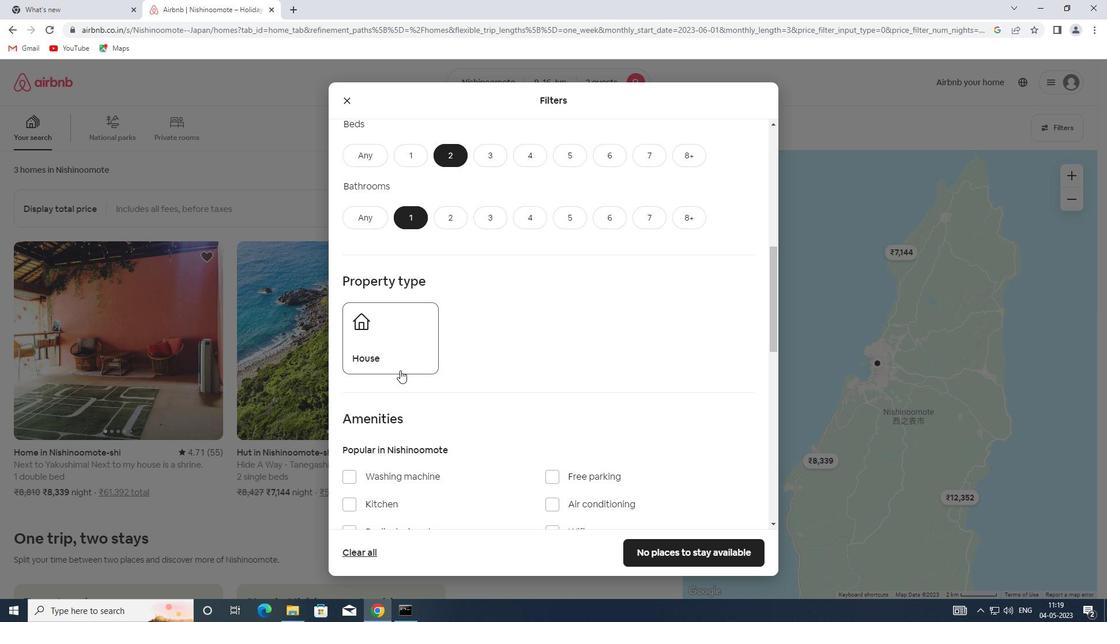 
Action: Mouse moved to (407, 356)
Screenshot: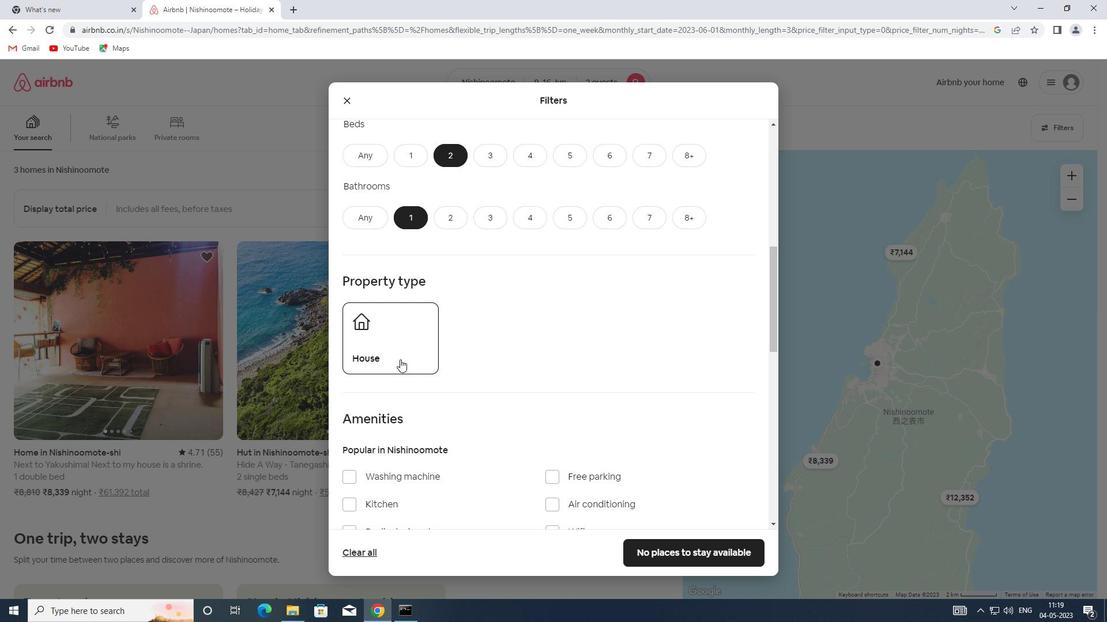 
Action: Mouse scrolled (407, 355) with delta (0, 0)
Screenshot: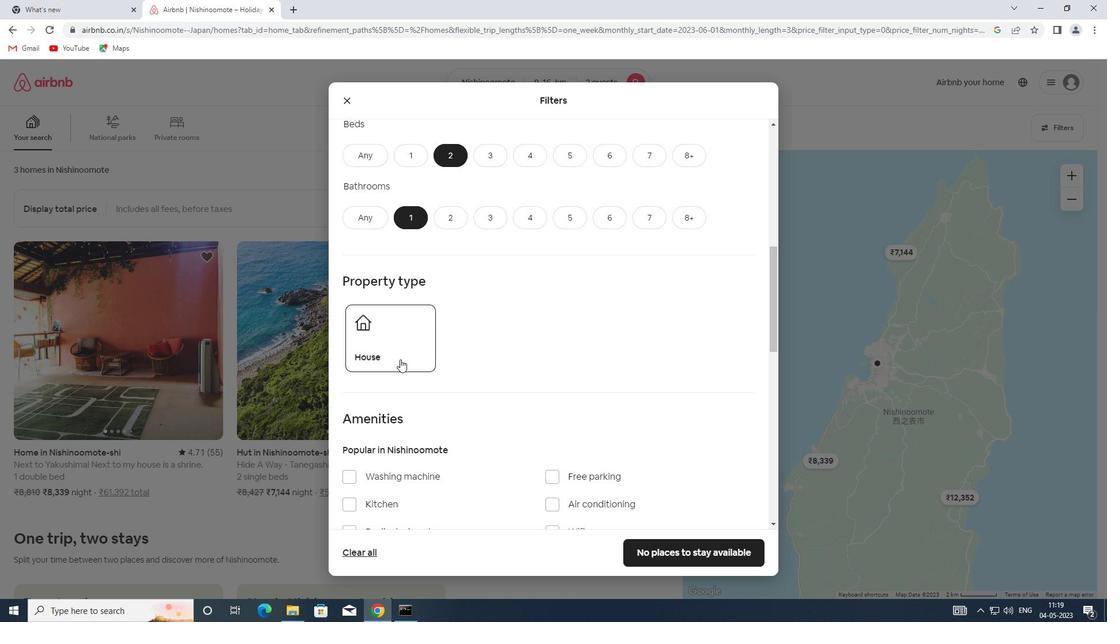 
Action: Mouse scrolled (407, 355) with delta (0, 0)
Screenshot: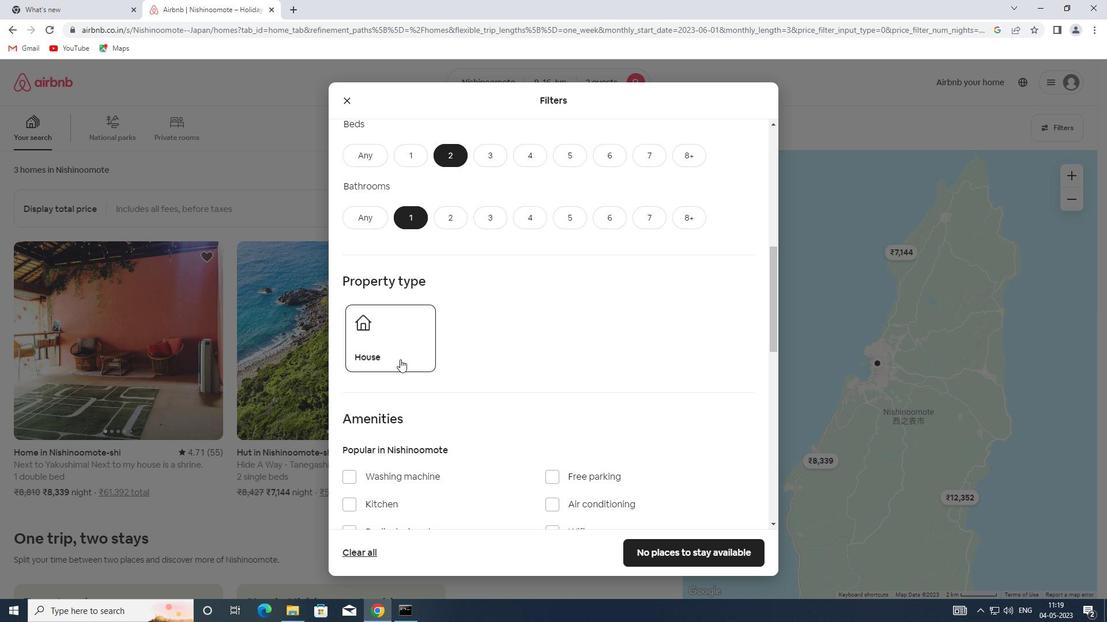 
Action: Mouse scrolled (407, 355) with delta (0, 0)
Screenshot: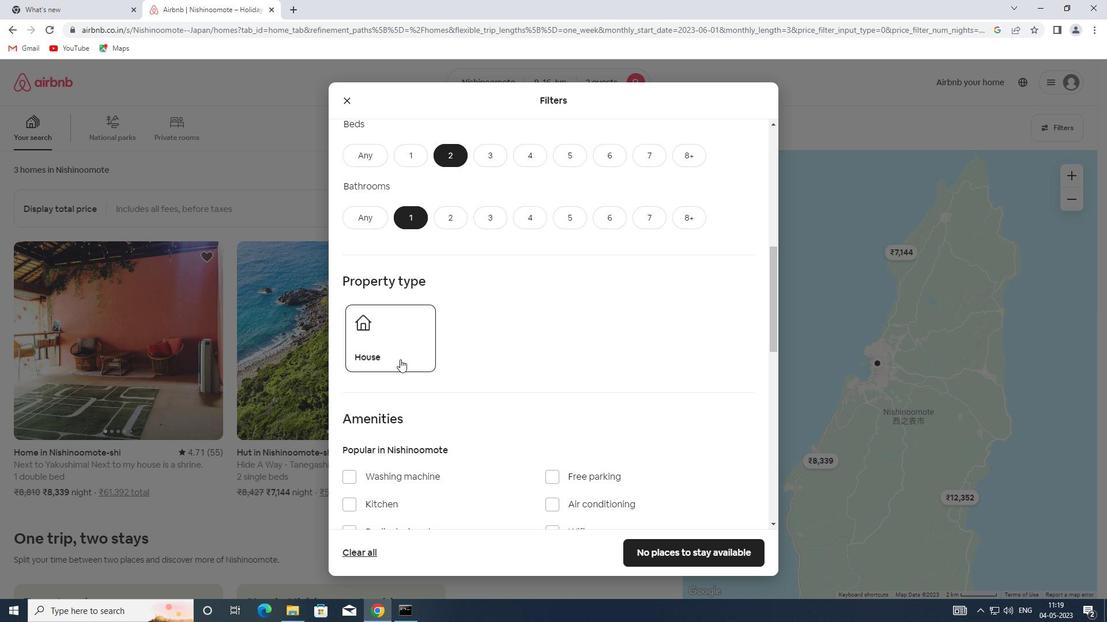 
Action: Mouse scrolled (407, 355) with delta (0, 0)
Screenshot: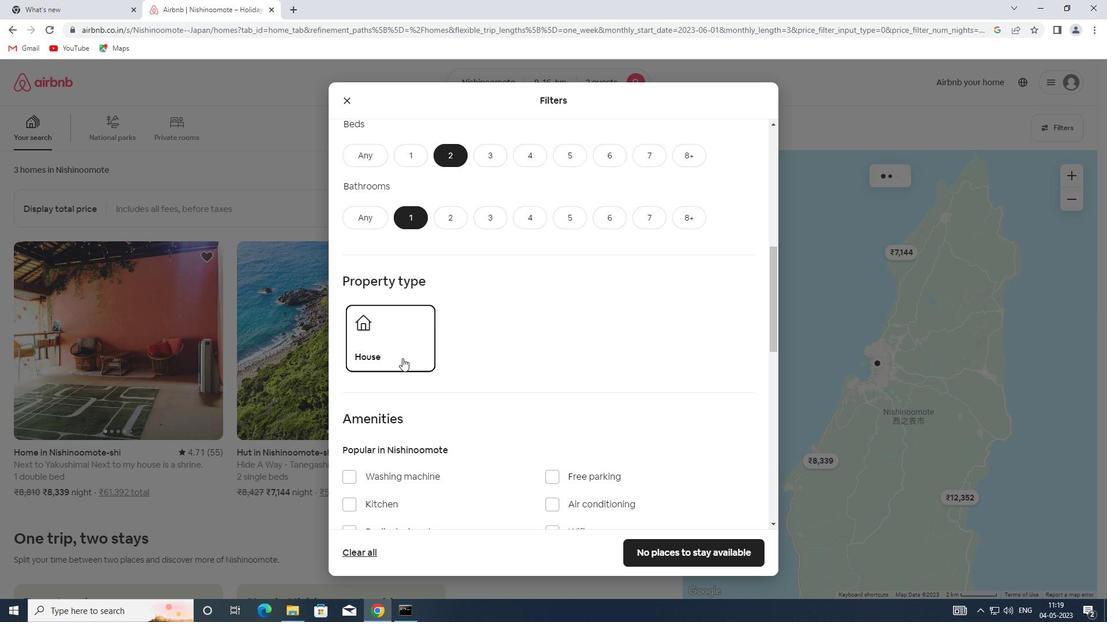 
Action: Mouse moved to (734, 453)
Screenshot: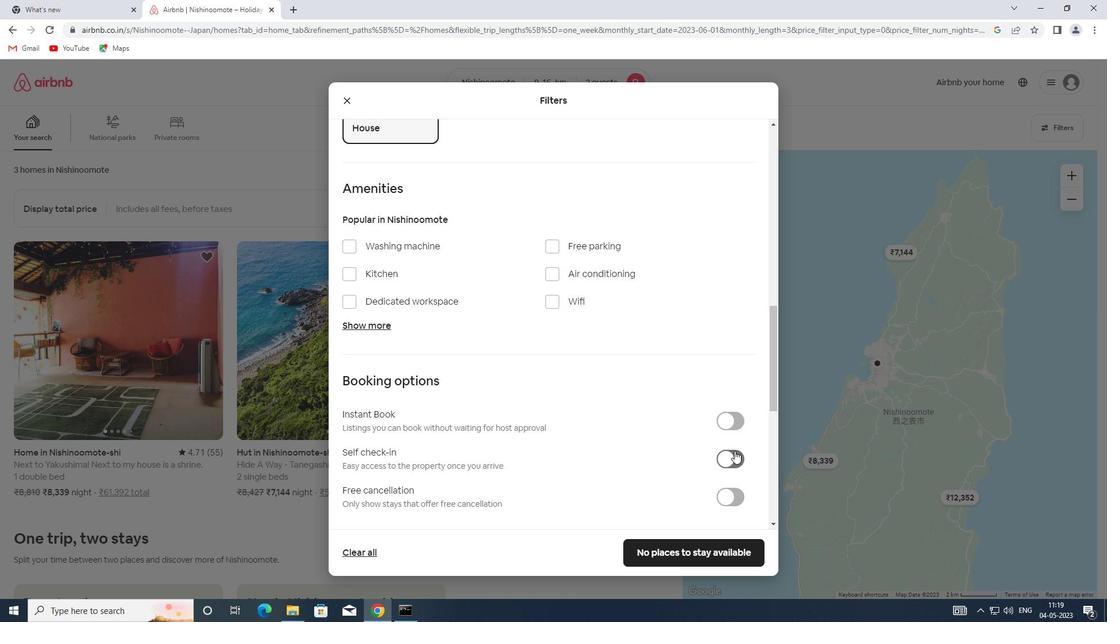 
Action: Mouse pressed left at (734, 453)
Screenshot: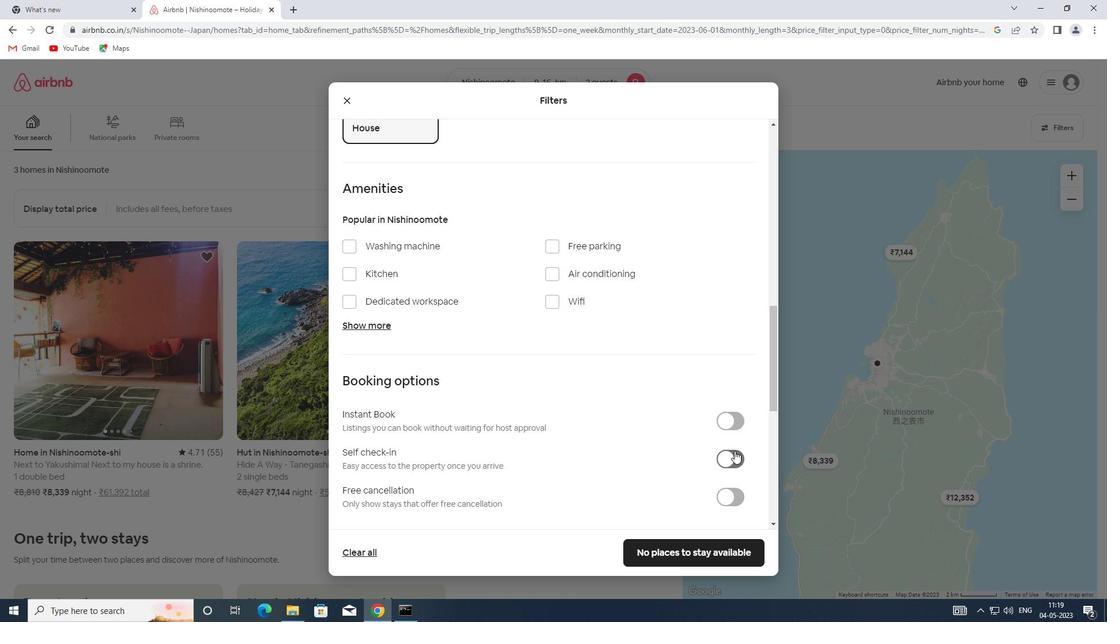 
Action: Mouse moved to (615, 449)
Screenshot: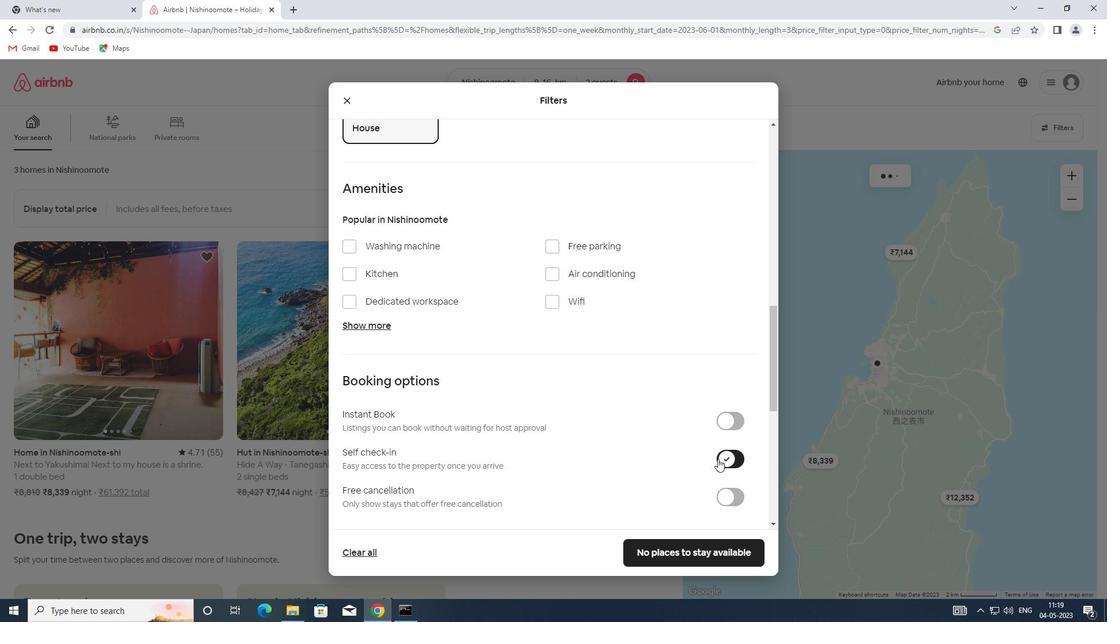
Action: Mouse scrolled (615, 448) with delta (0, 0)
Screenshot: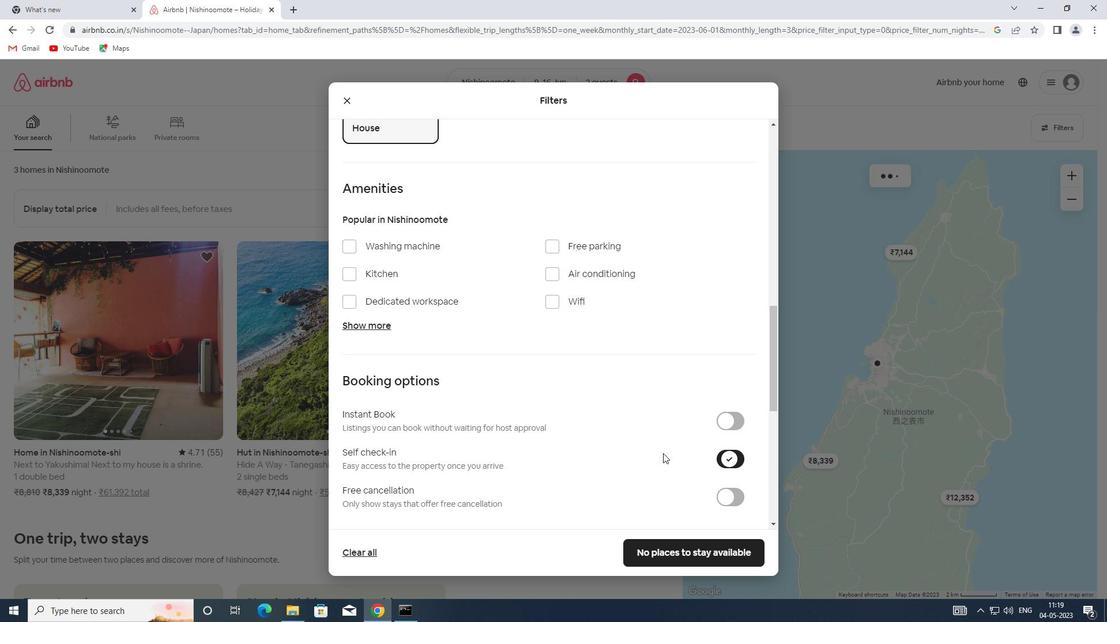 
Action: Mouse scrolled (615, 448) with delta (0, 0)
Screenshot: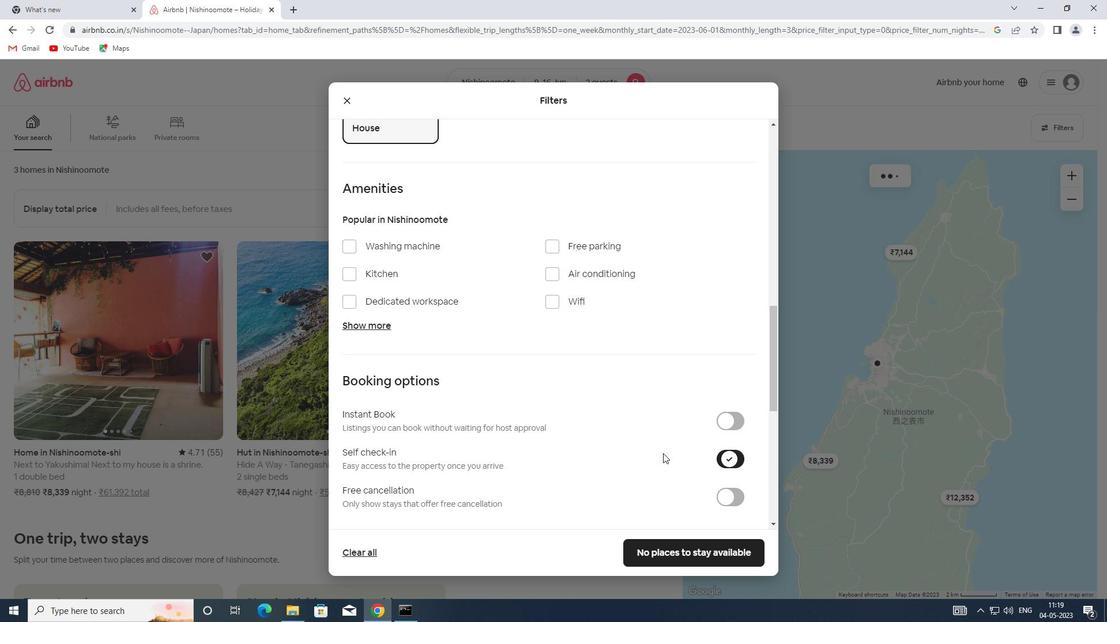 
Action: Mouse scrolled (615, 448) with delta (0, 0)
Screenshot: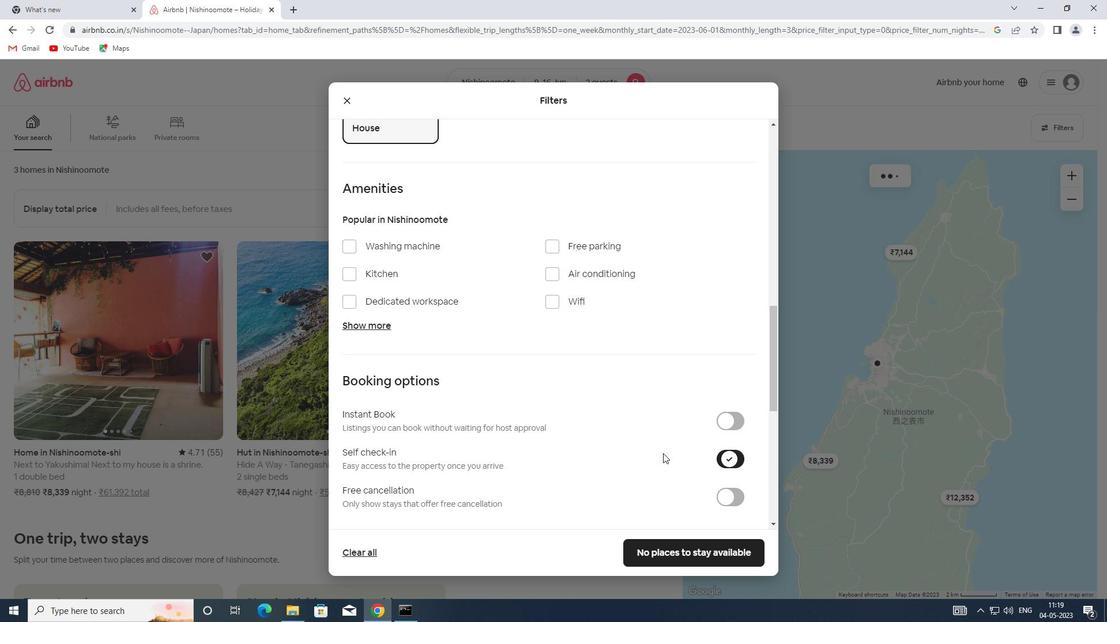 
Action: Mouse moved to (614, 449)
Screenshot: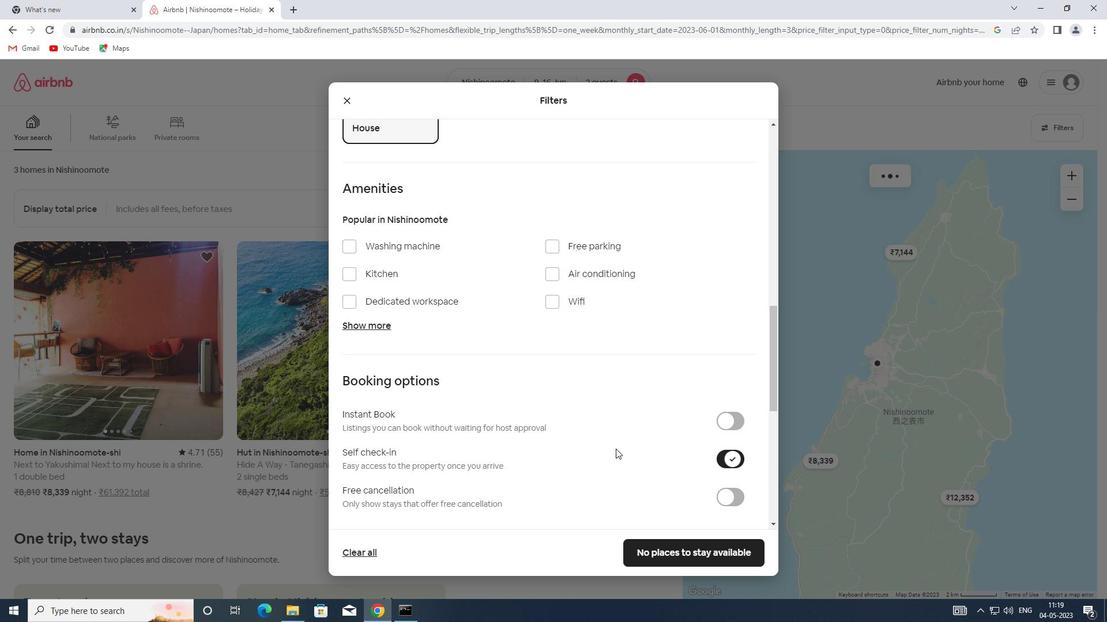 
Action: Mouse scrolled (614, 448) with delta (0, 0)
Screenshot: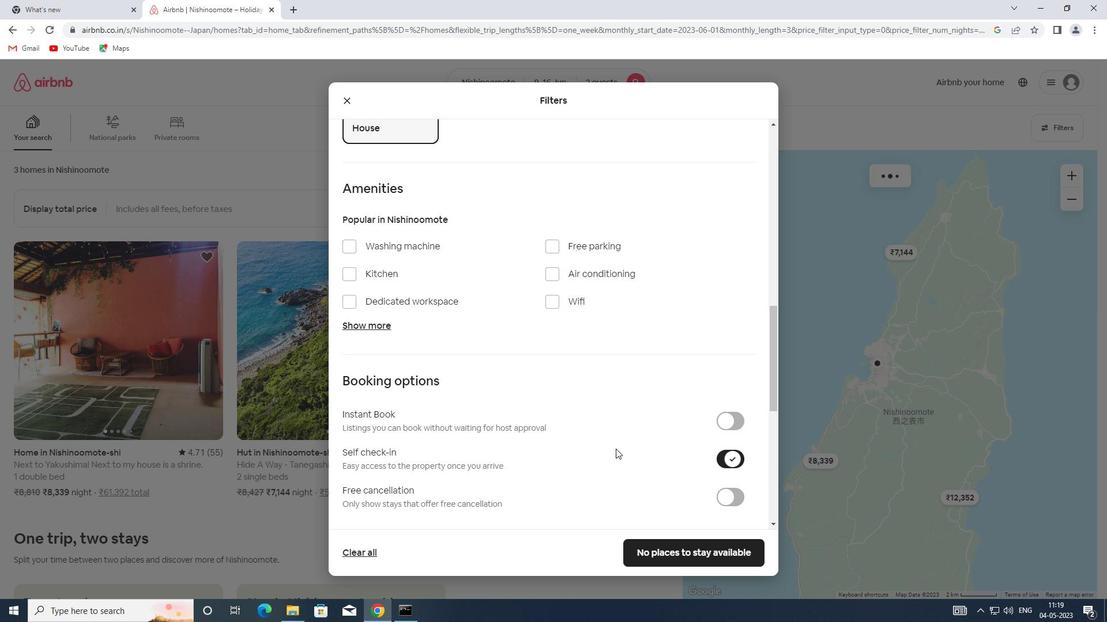 
Action: Mouse moved to (580, 445)
Screenshot: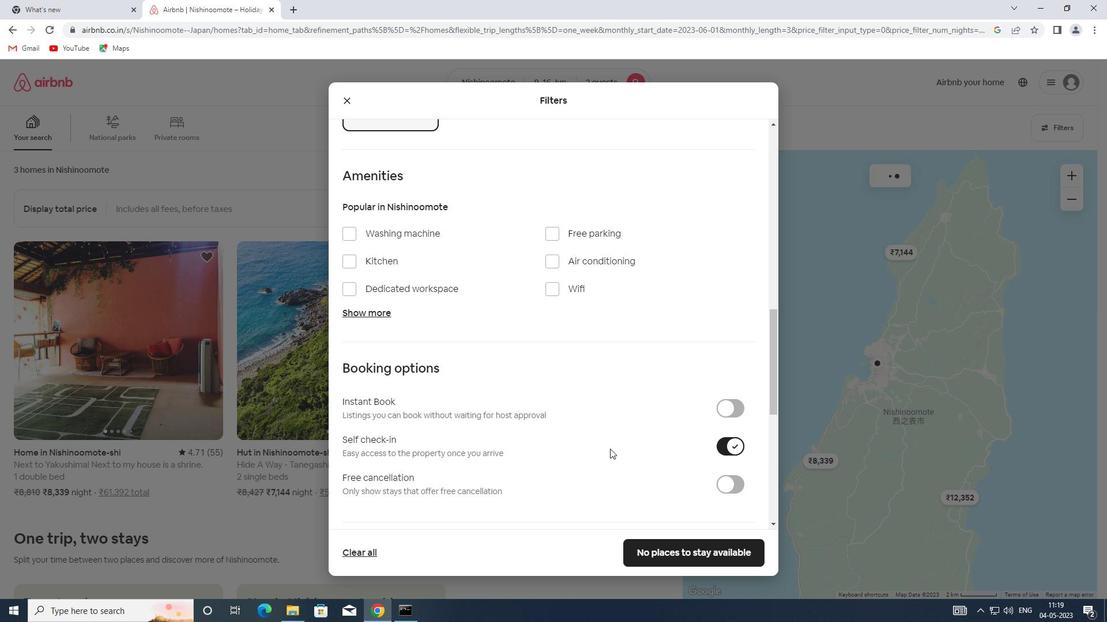
Action: Mouse scrolled (580, 444) with delta (0, 0)
Screenshot: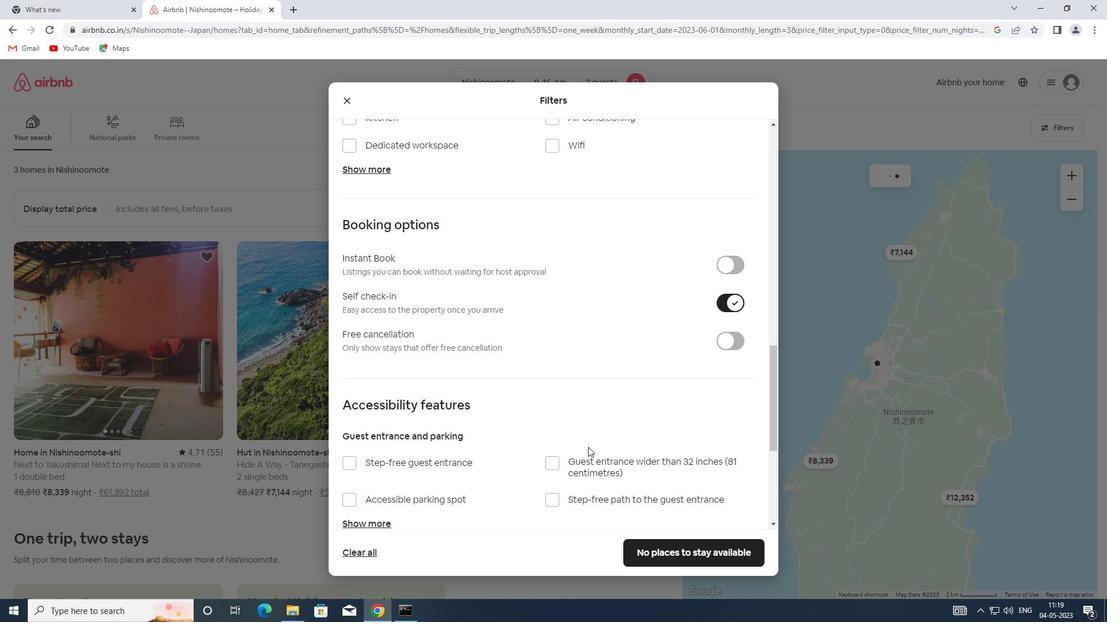 
Action: Mouse scrolled (580, 444) with delta (0, 0)
Screenshot: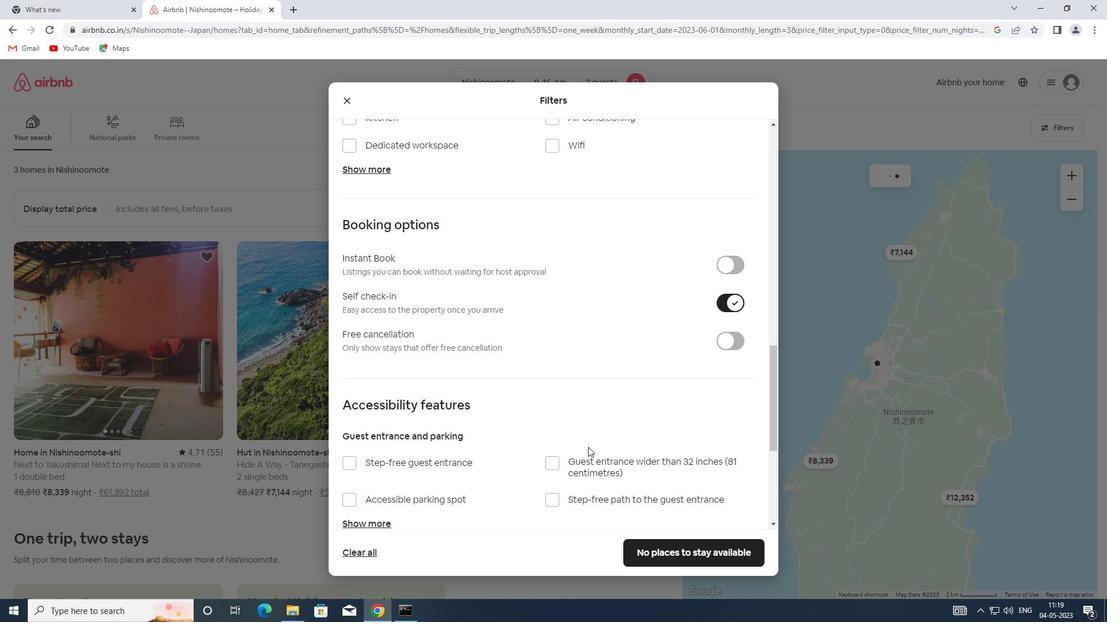 
Action: Mouse scrolled (580, 444) with delta (0, 0)
Screenshot: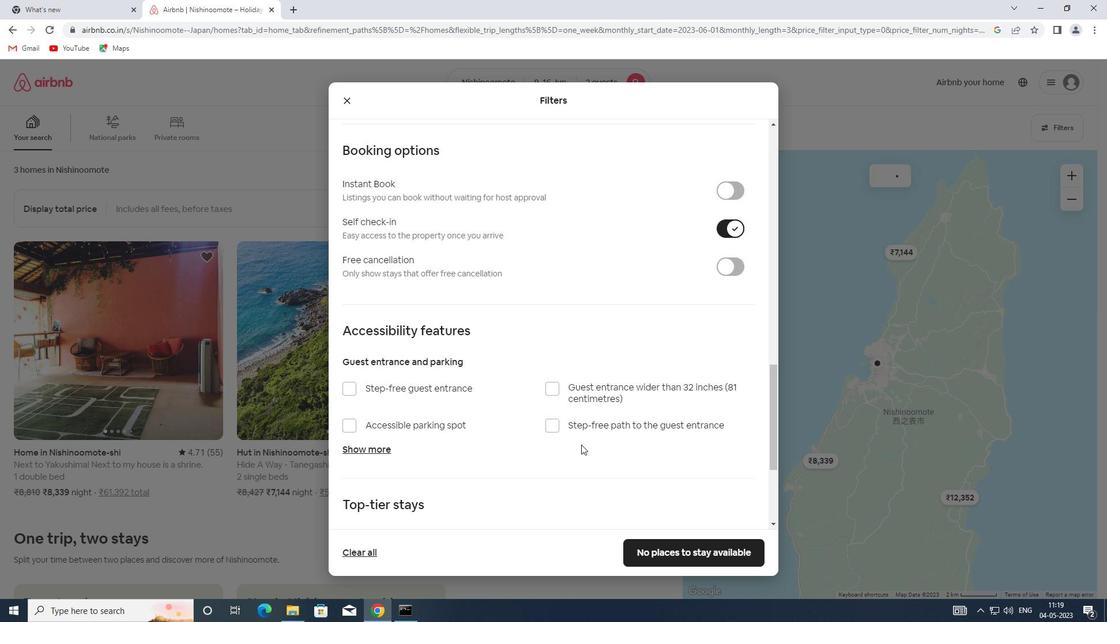 
Action: Mouse scrolled (580, 444) with delta (0, 0)
Screenshot: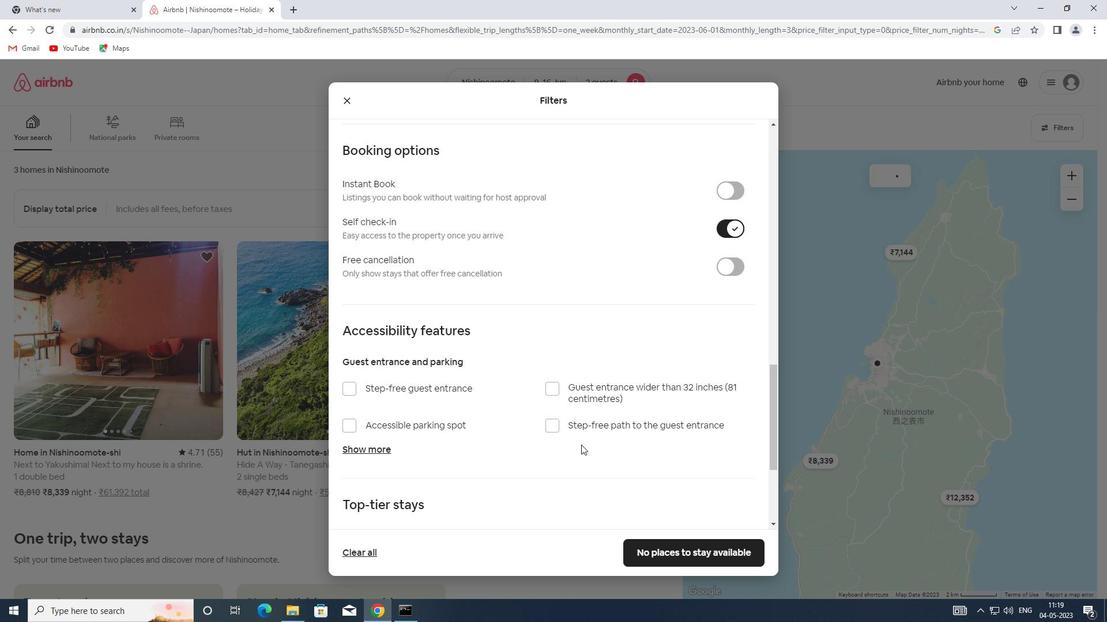 
Action: Mouse moved to (394, 471)
Screenshot: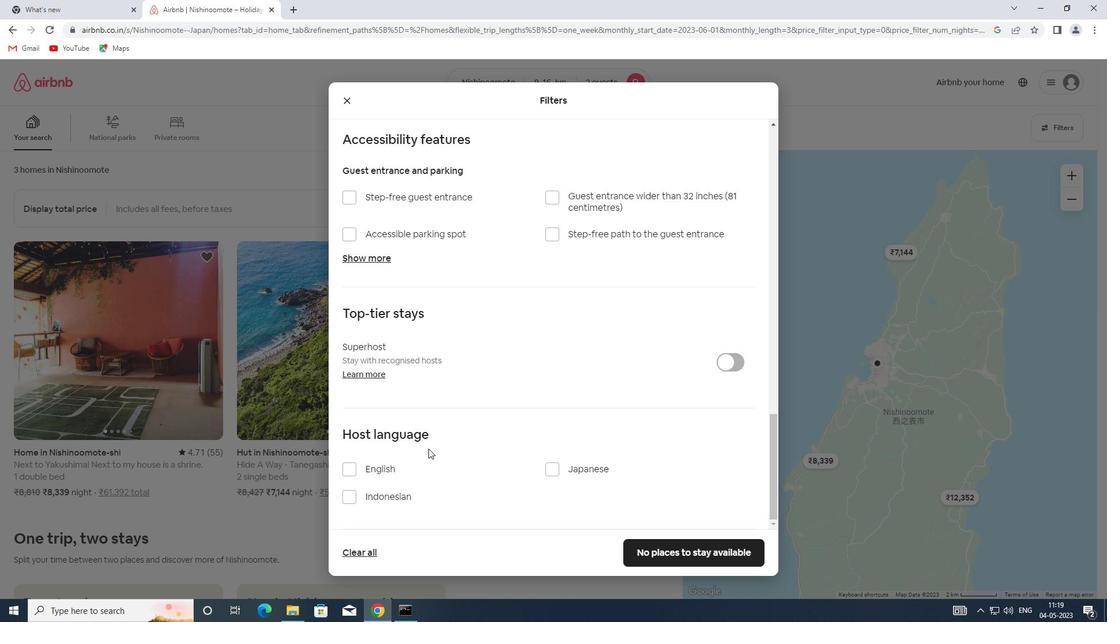 
Action: Mouse pressed left at (394, 471)
Screenshot: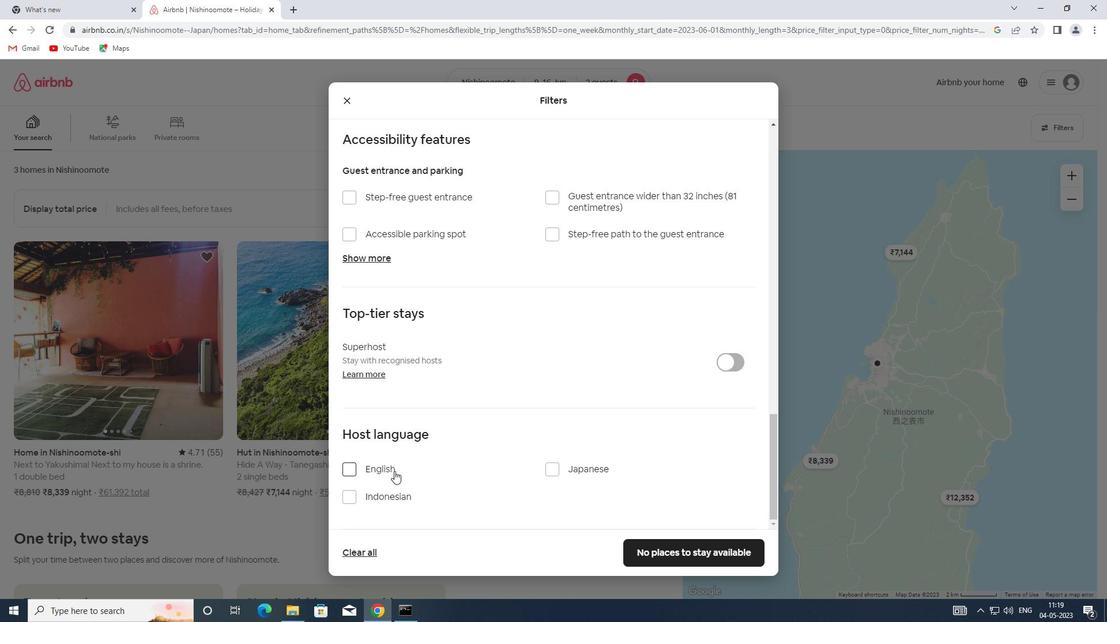 
Action: Mouse moved to (685, 555)
Screenshot: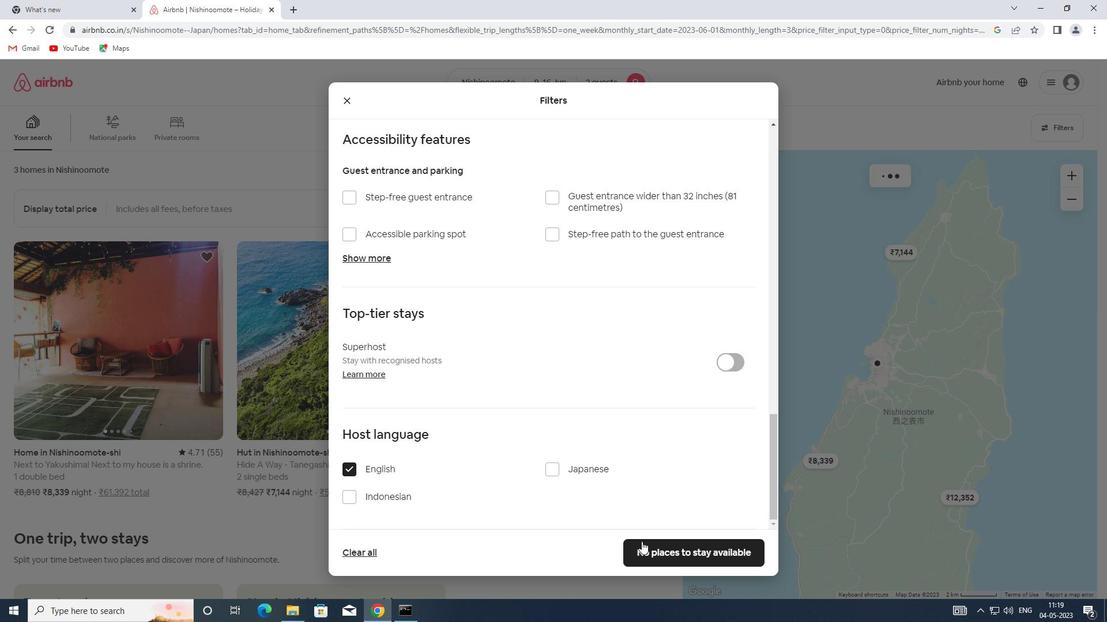 
Action: Mouse pressed left at (685, 555)
Screenshot: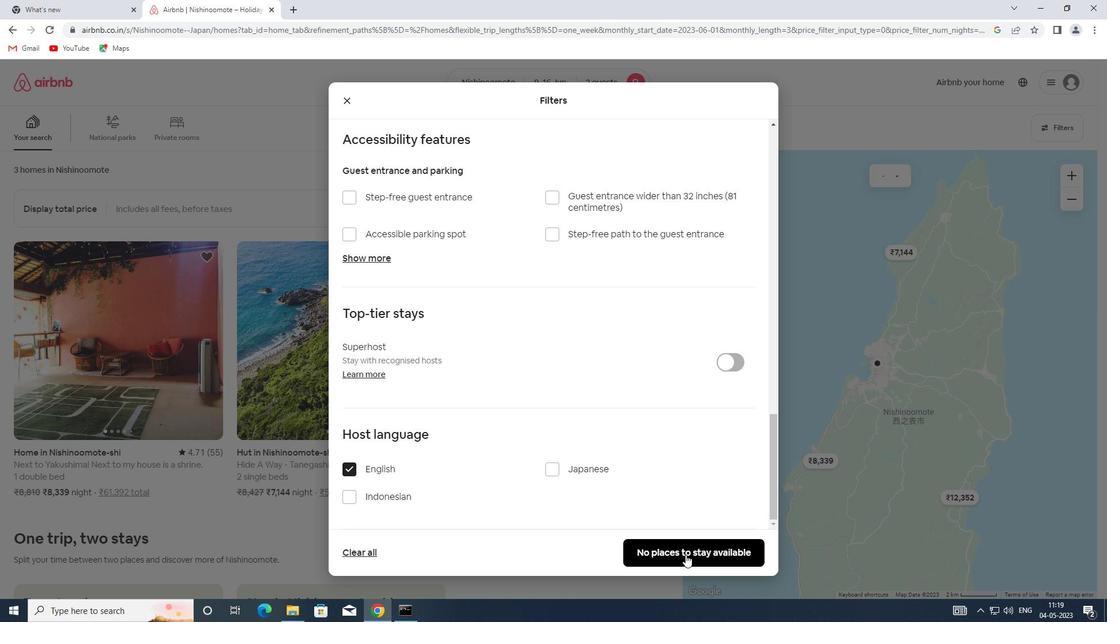 
